 Task: Assign Issue Issue0000000438 to Sprint Sprint0000000263 in Scrum Project Project0000000088 in Jira. Assign Issue Issue0000000439 to Sprint Sprint0000000263 in Scrum Project Project0000000088 in Jira. Assign Issue Issue0000000440 to Sprint Sprint0000000264 in Scrum Project Project0000000088 in Jira. Start a Sprint called Sprint0000000259 in Scrum Project Project0000000087 in Jira. Start a Sprint called Sprint0000000260 in Scrum Project Project0000000087 in Jira
Action: Mouse moved to (1289, 530)
Screenshot: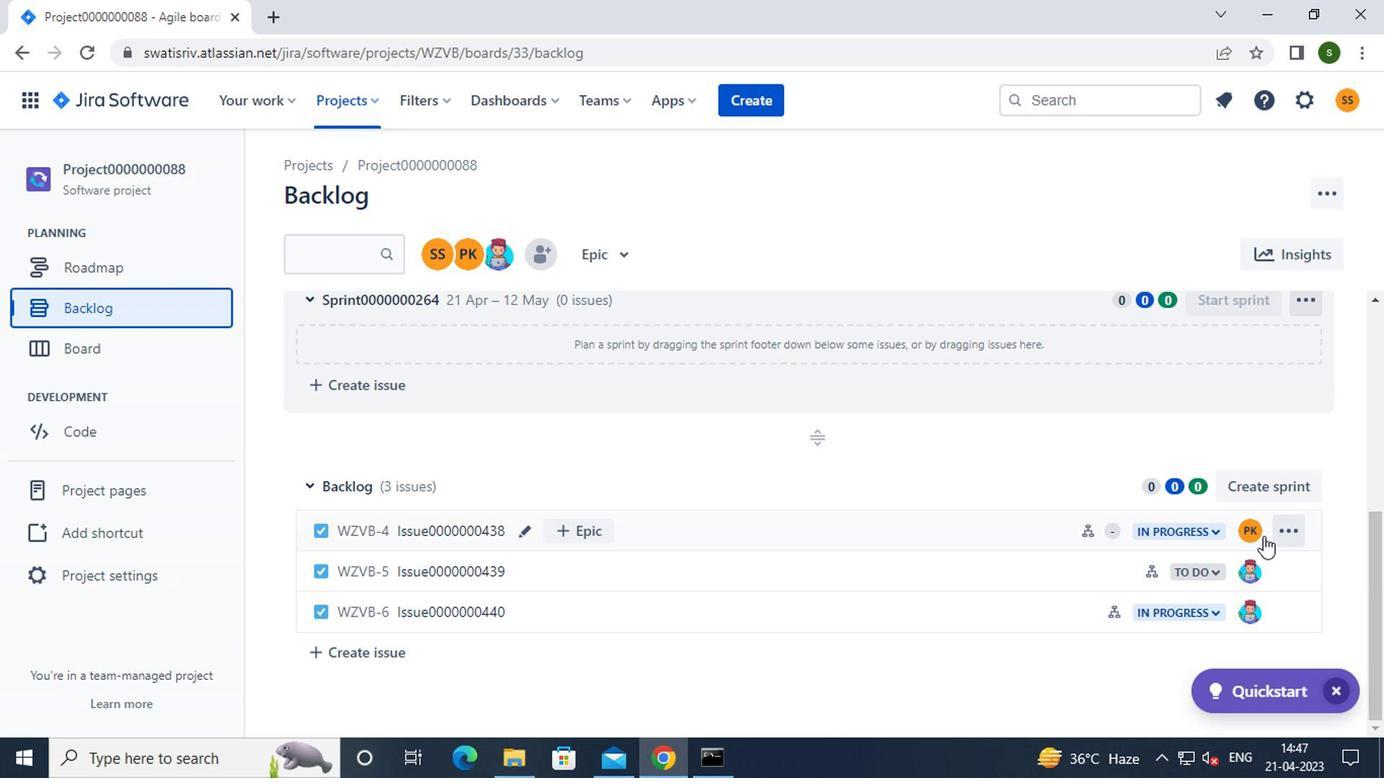 
Action: Mouse pressed left at (1289, 530)
Screenshot: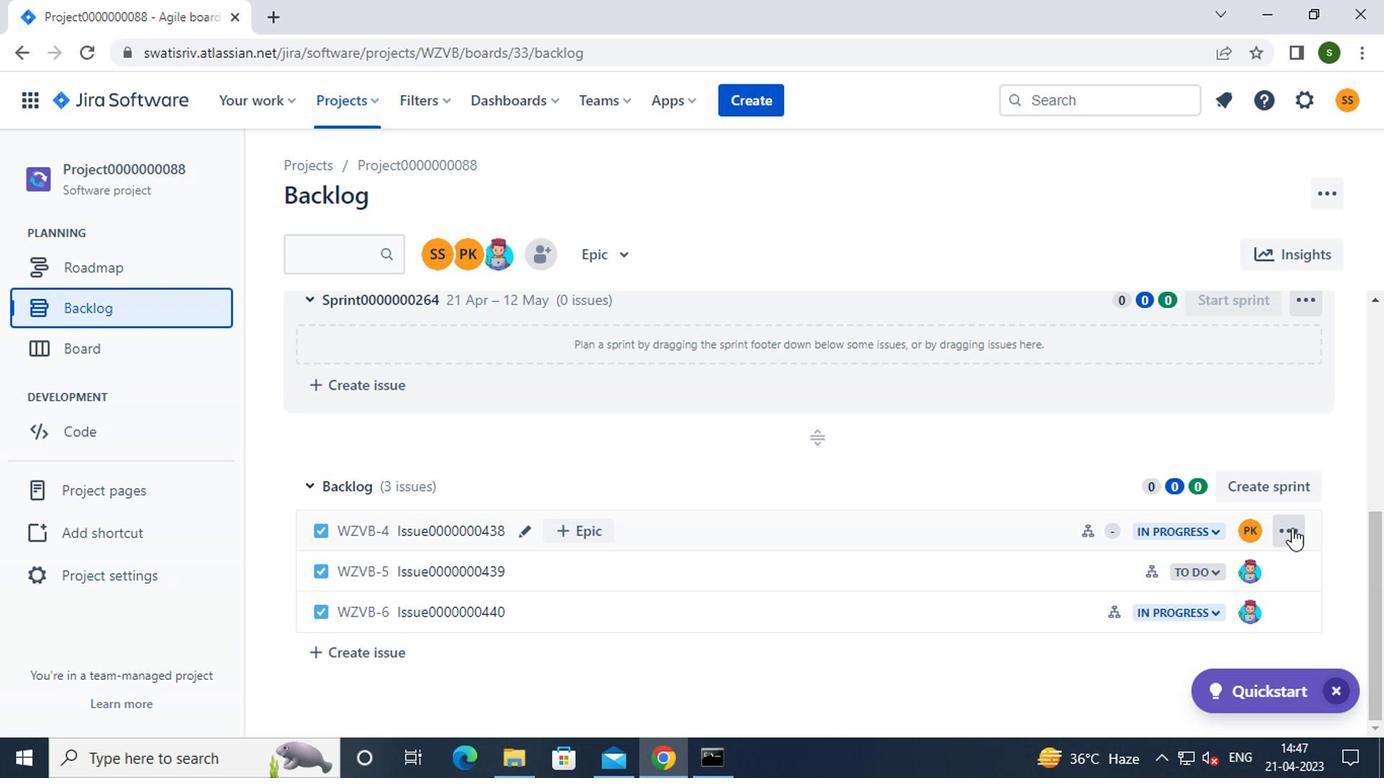 
Action: Mouse moved to (1249, 429)
Screenshot: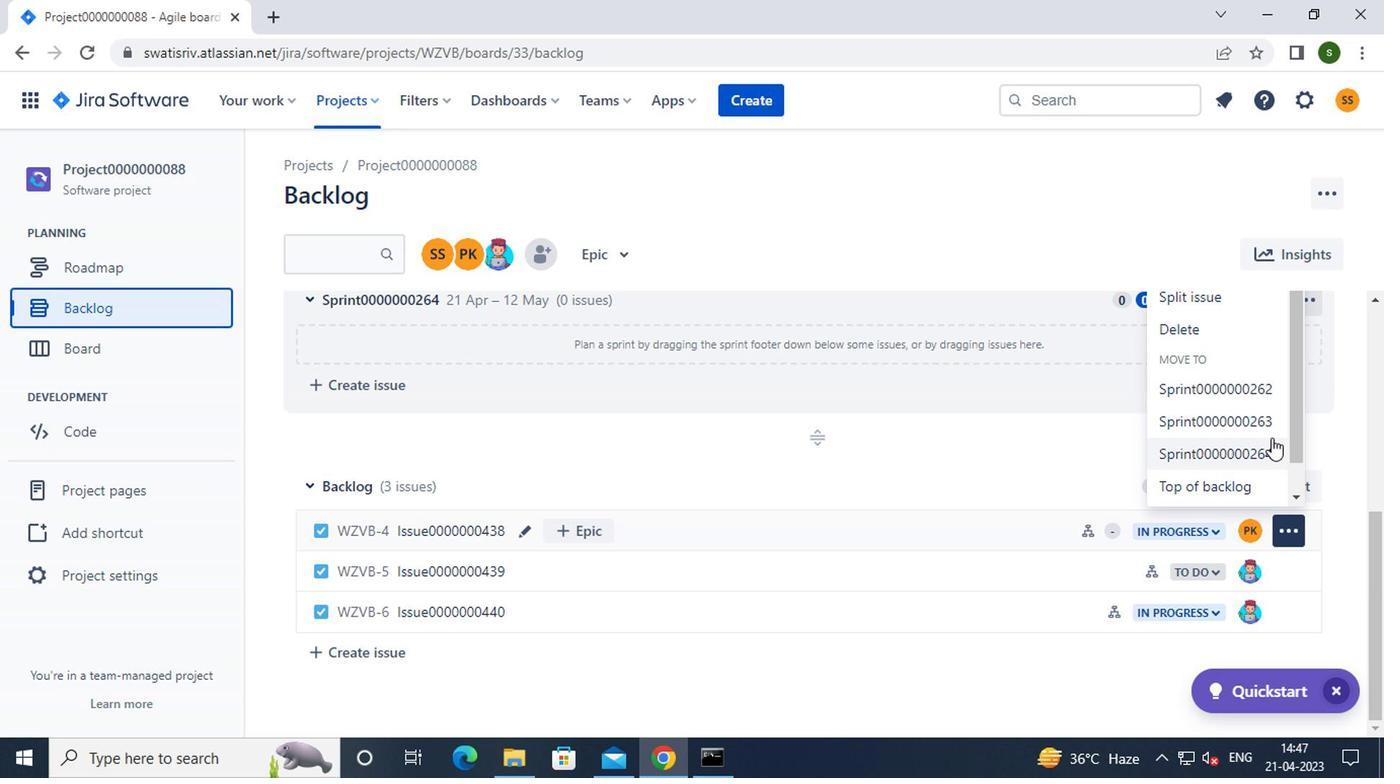 
Action: Mouse pressed left at (1249, 429)
Screenshot: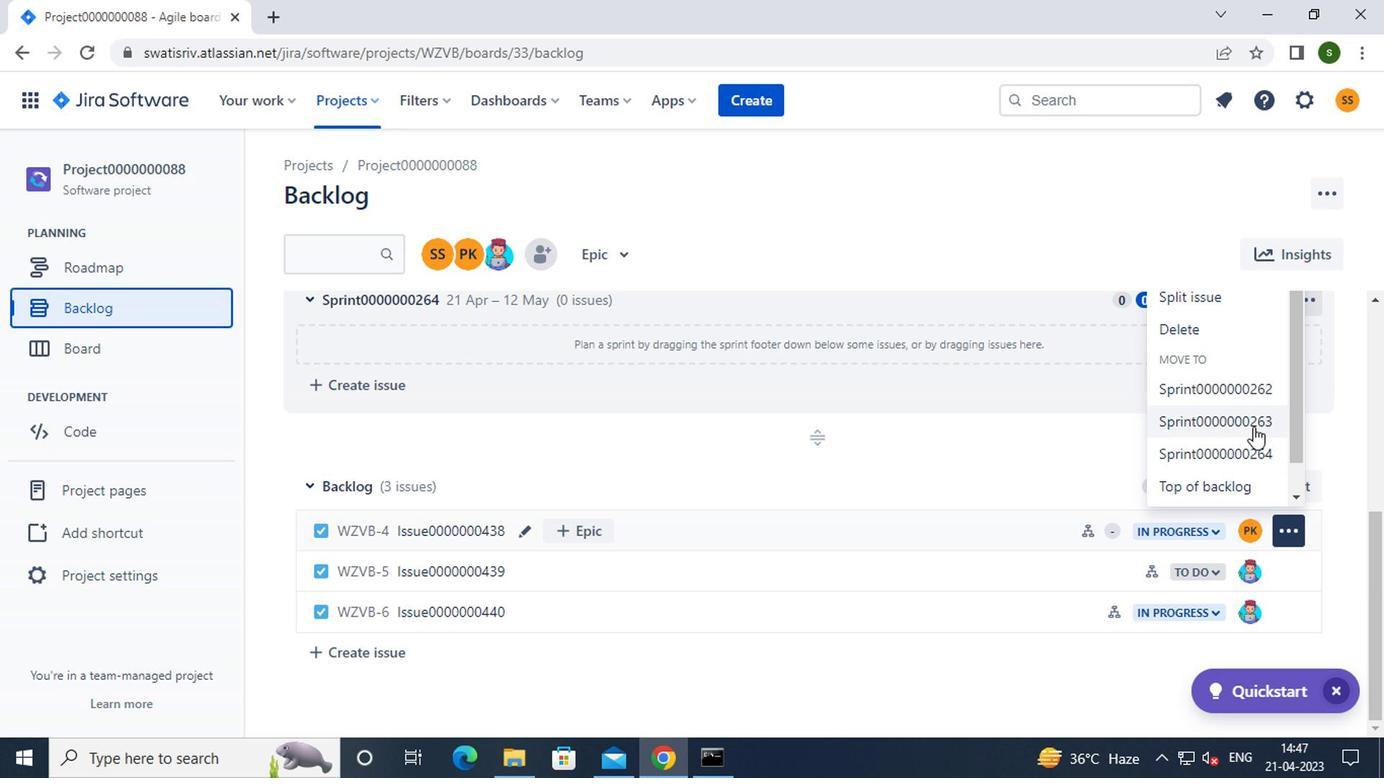 
Action: Mouse moved to (1277, 572)
Screenshot: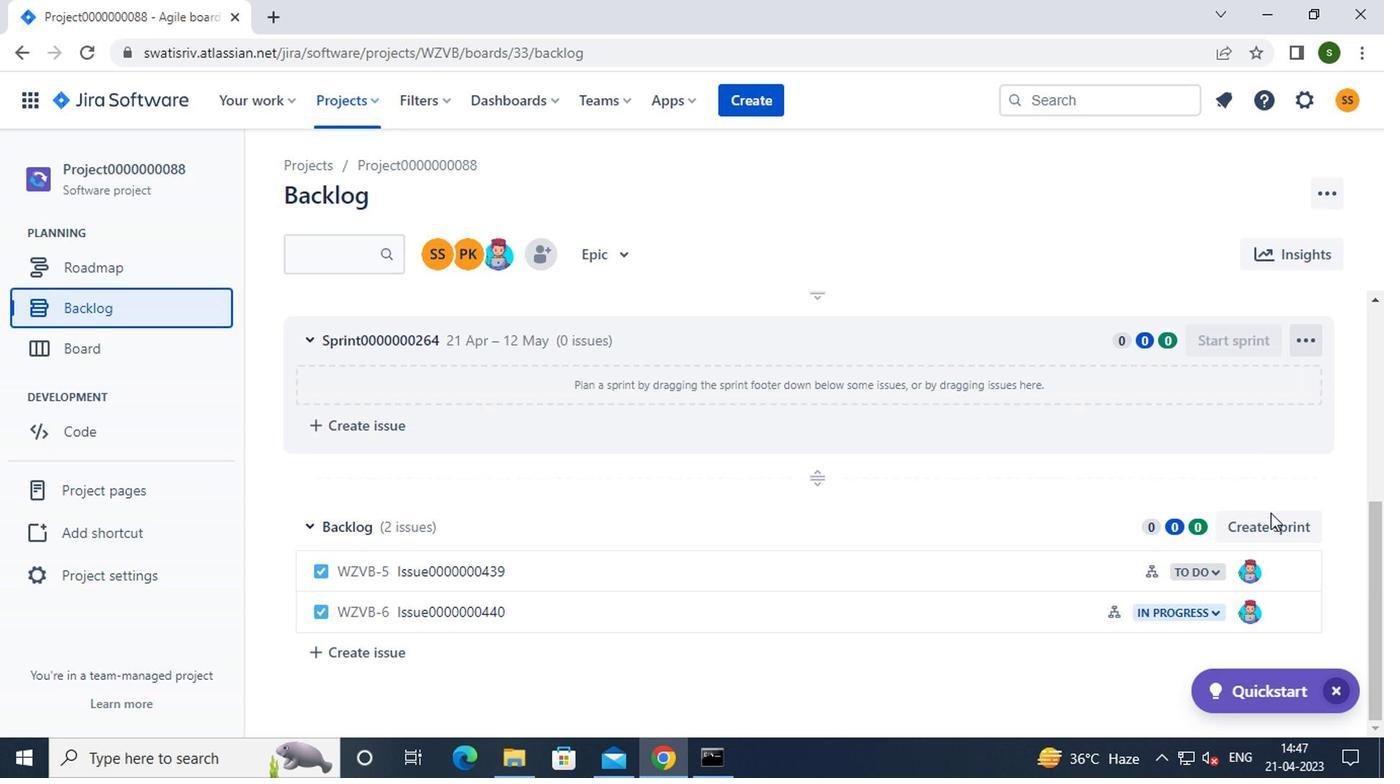 
Action: Mouse pressed left at (1277, 572)
Screenshot: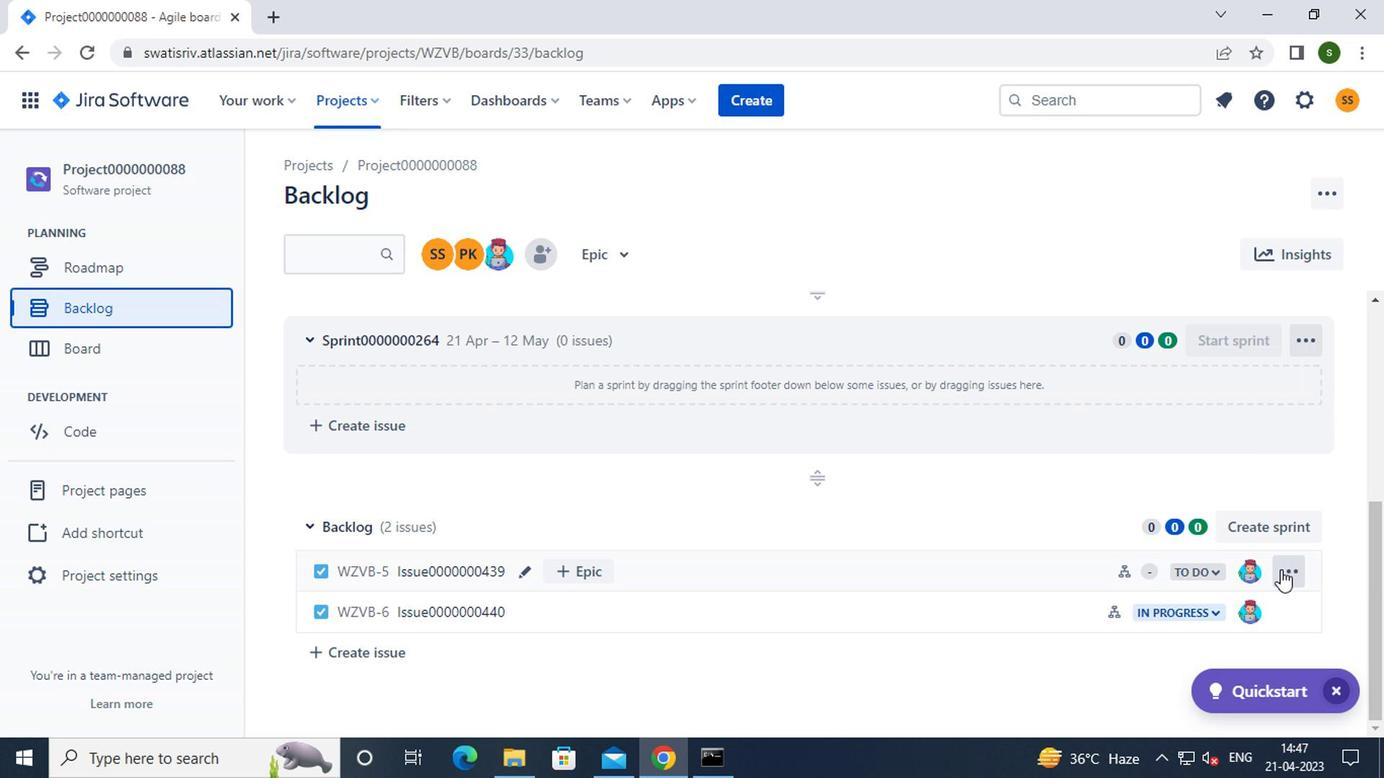 
Action: Mouse moved to (1249, 461)
Screenshot: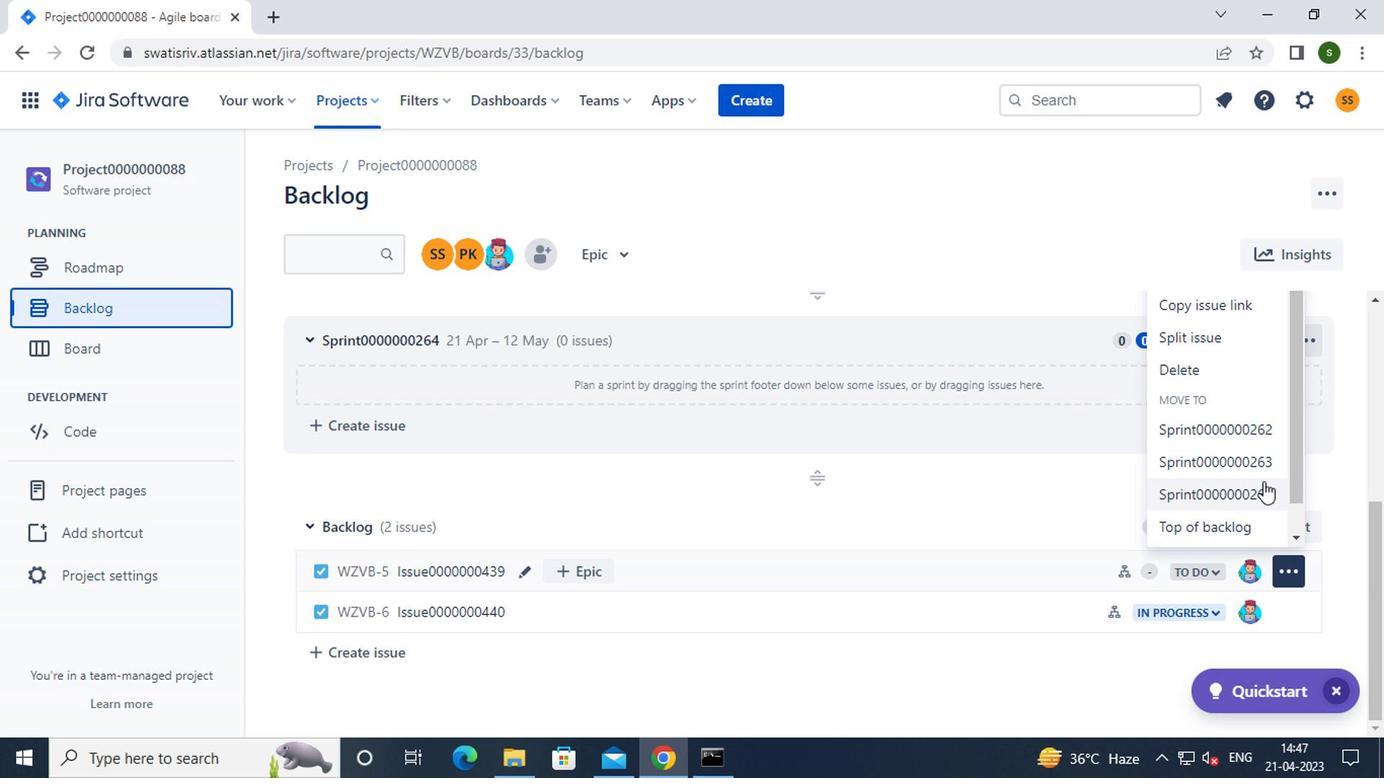 
Action: Mouse pressed left at (1249, 461)
Screenshot: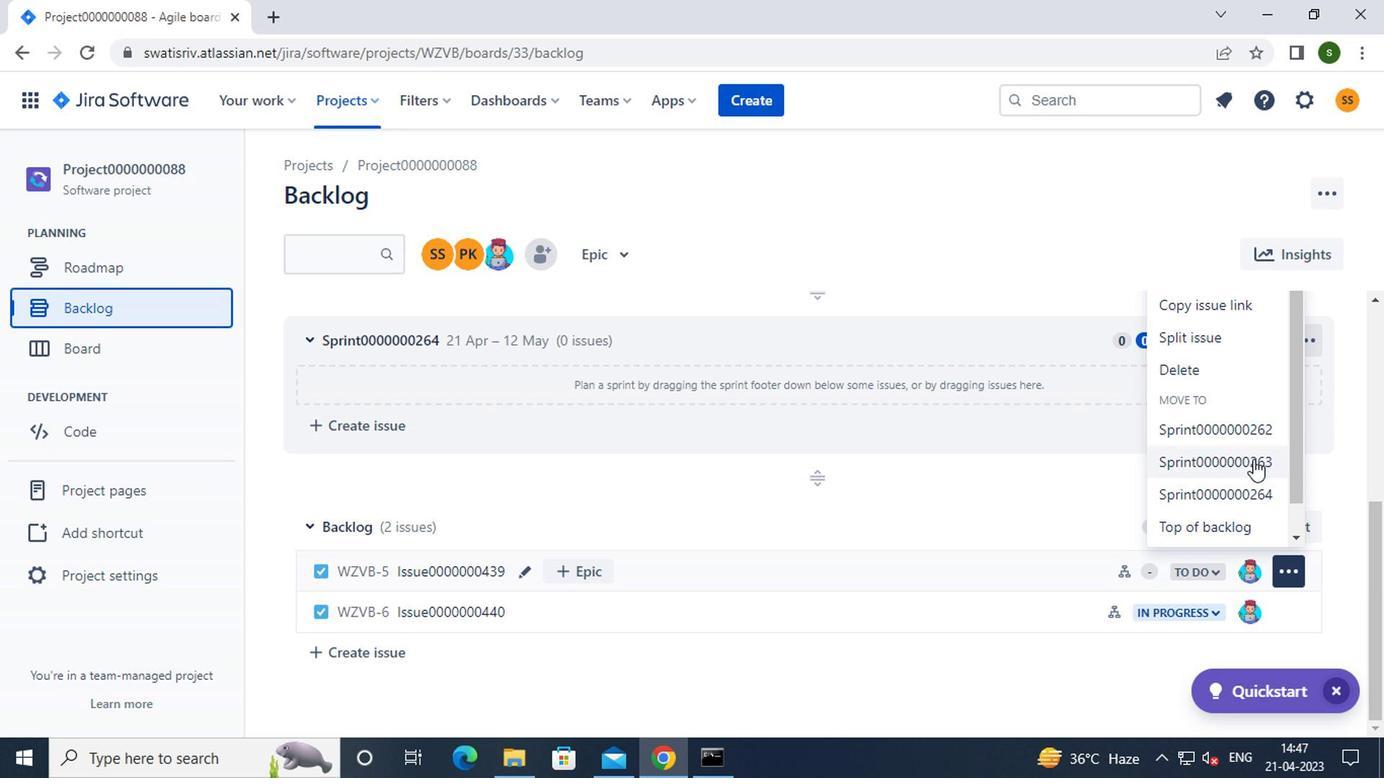 
Action: Mouse moved to (1277, 612)
Screenshot: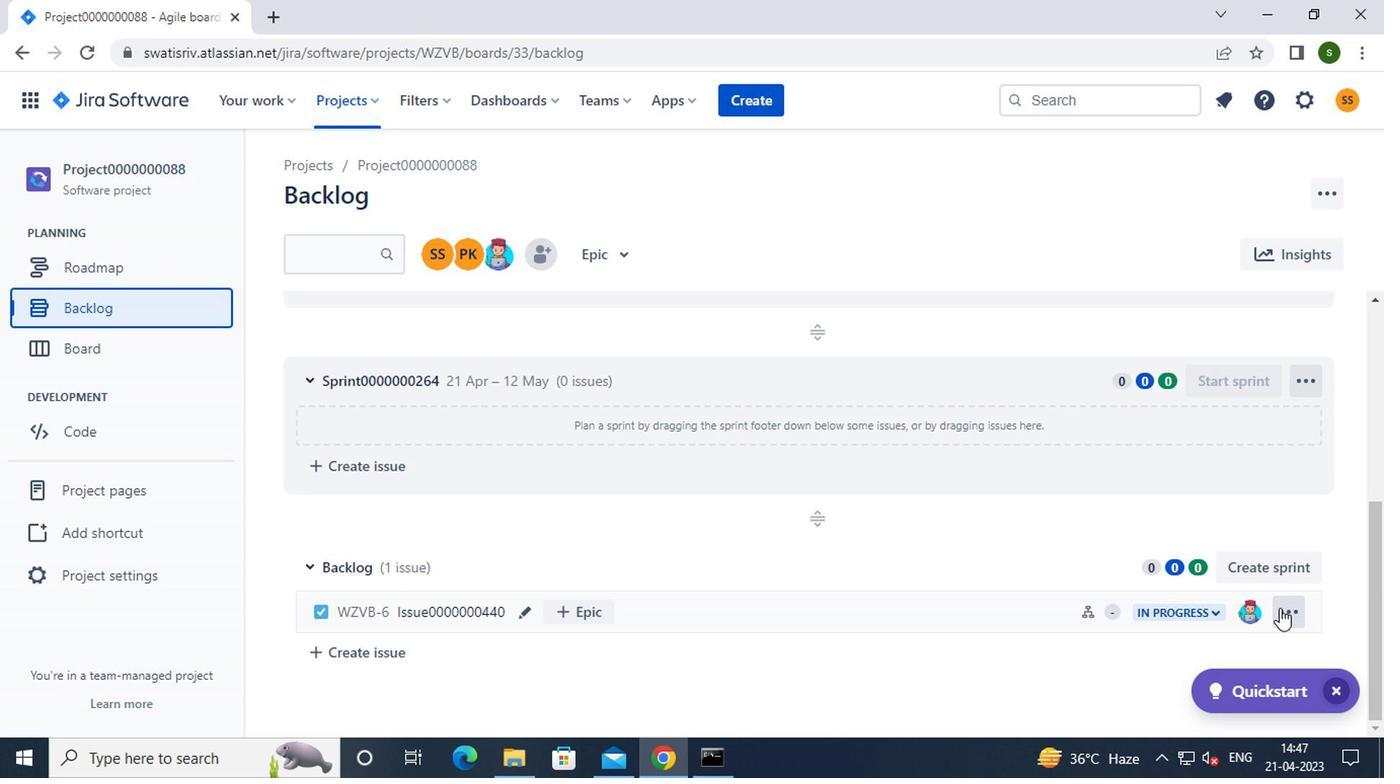 
Action: Mouse pressed left at (1277, 612)
Screenshot: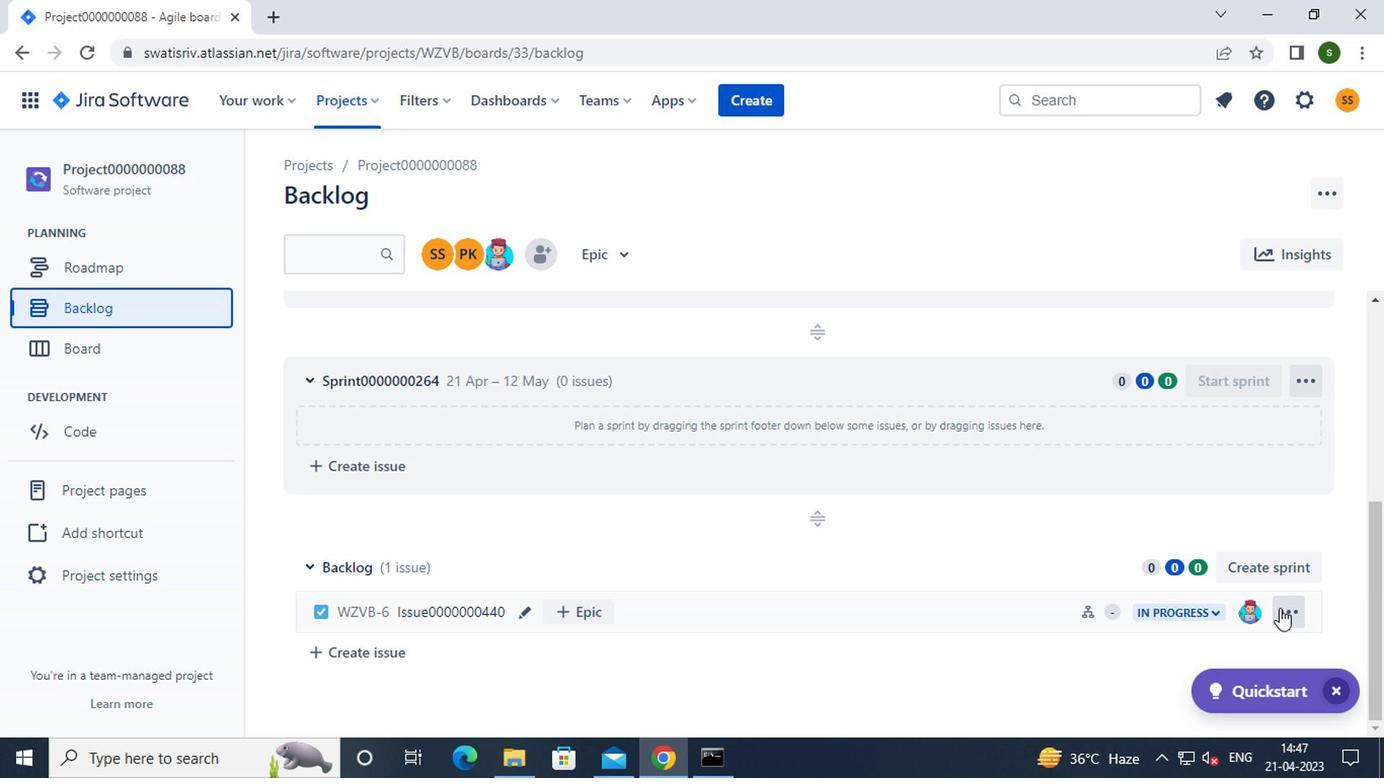 
Action: Mouse moved to (1251, 535)
Screenshot: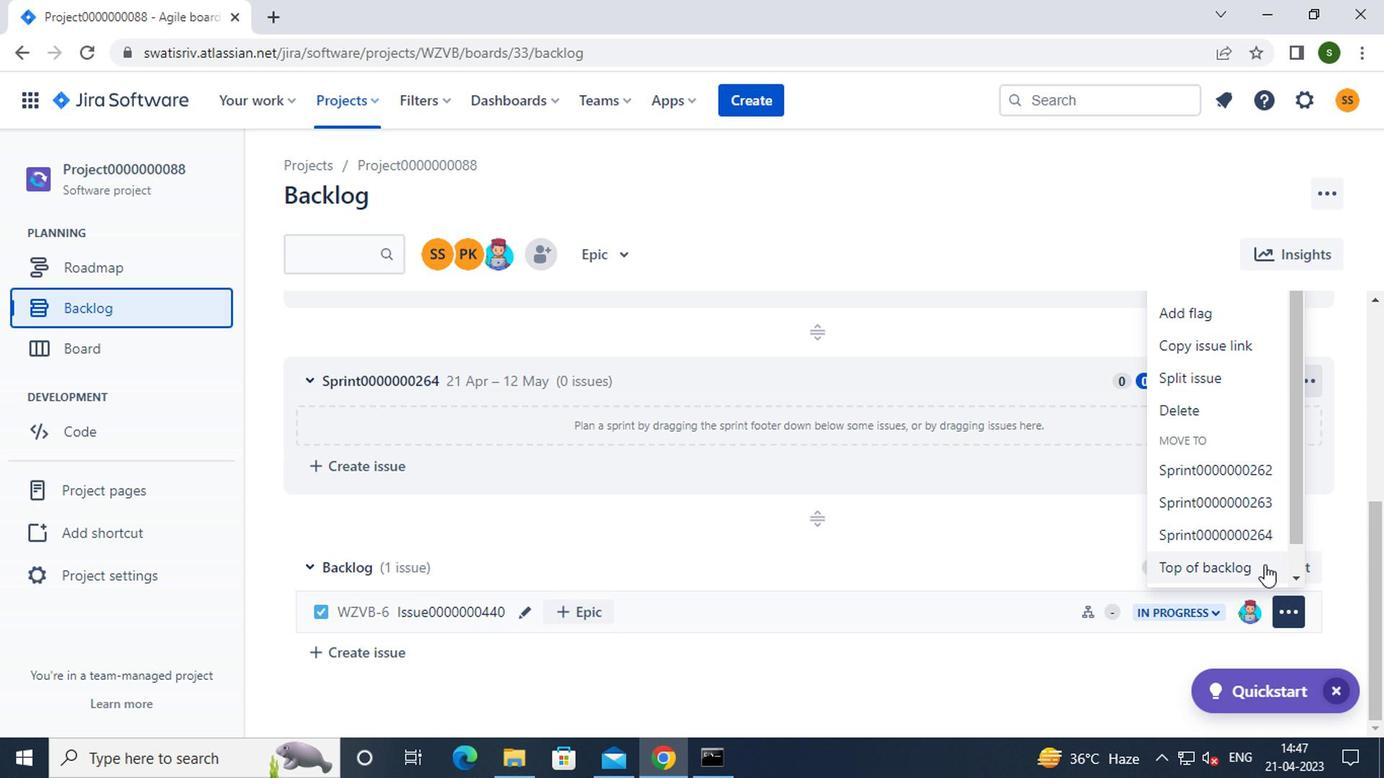 
Action: Mouse pressed left at (1251, 535)
Screenshot: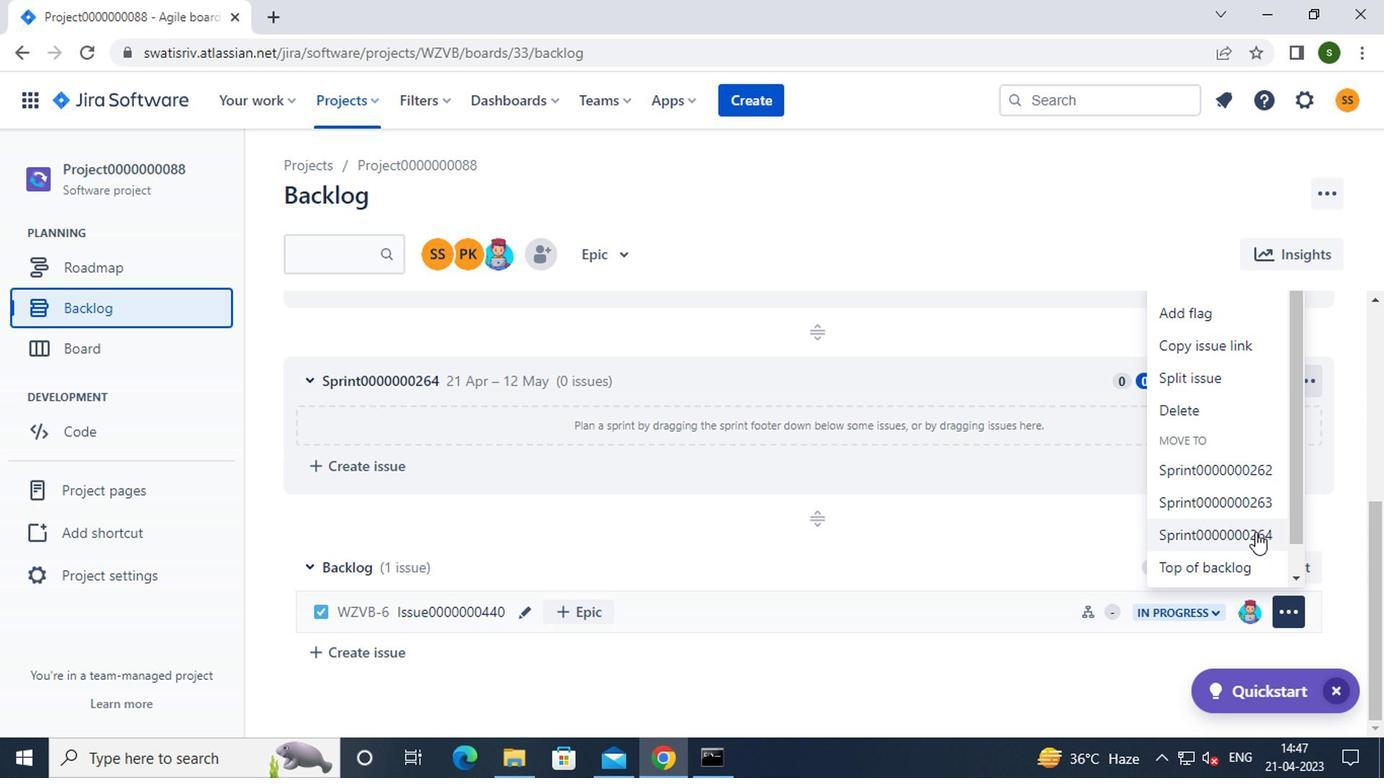 
Action: Mouse moved to (336, 107)
Screenshot: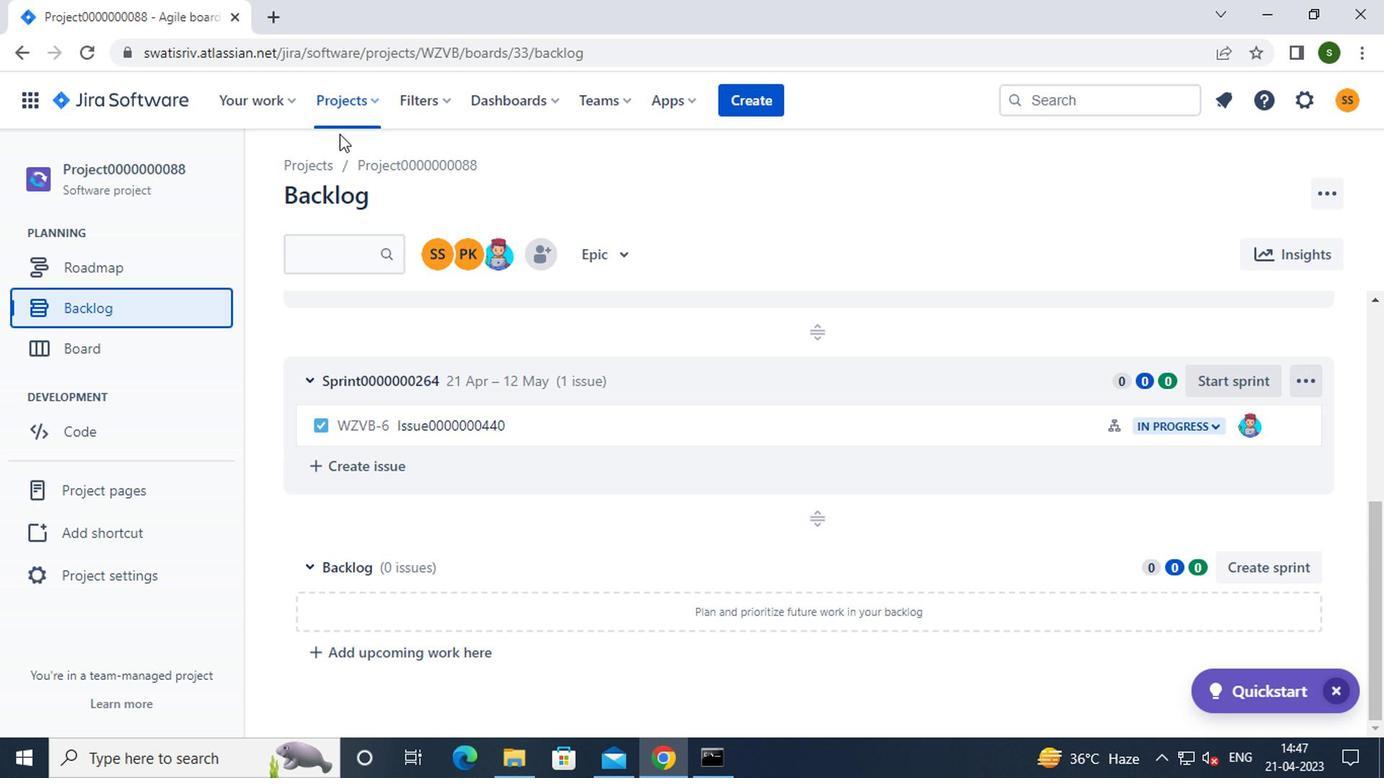 
Action: Mouse pressed left at (336, 107)
Screenshot: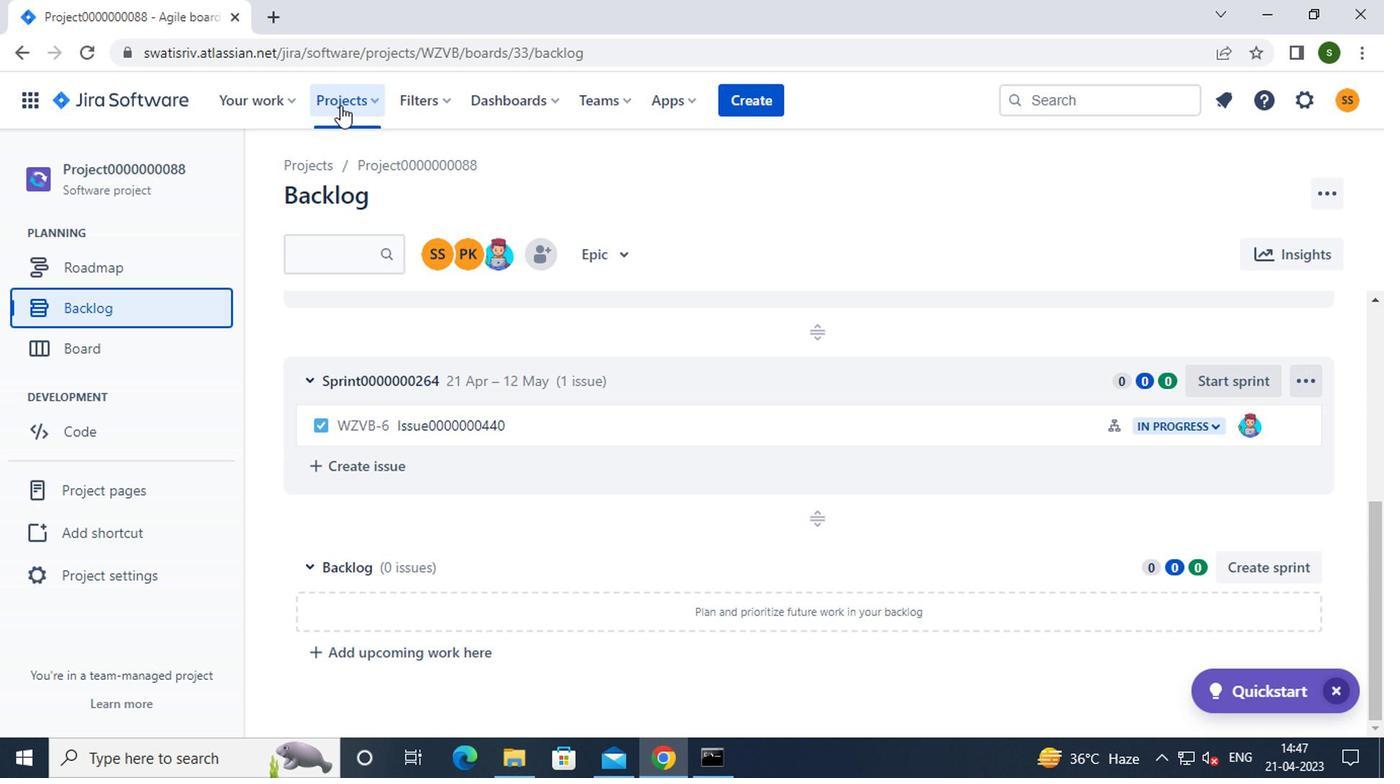 
Action: Mouse moved to (447, 245)
Screenshot: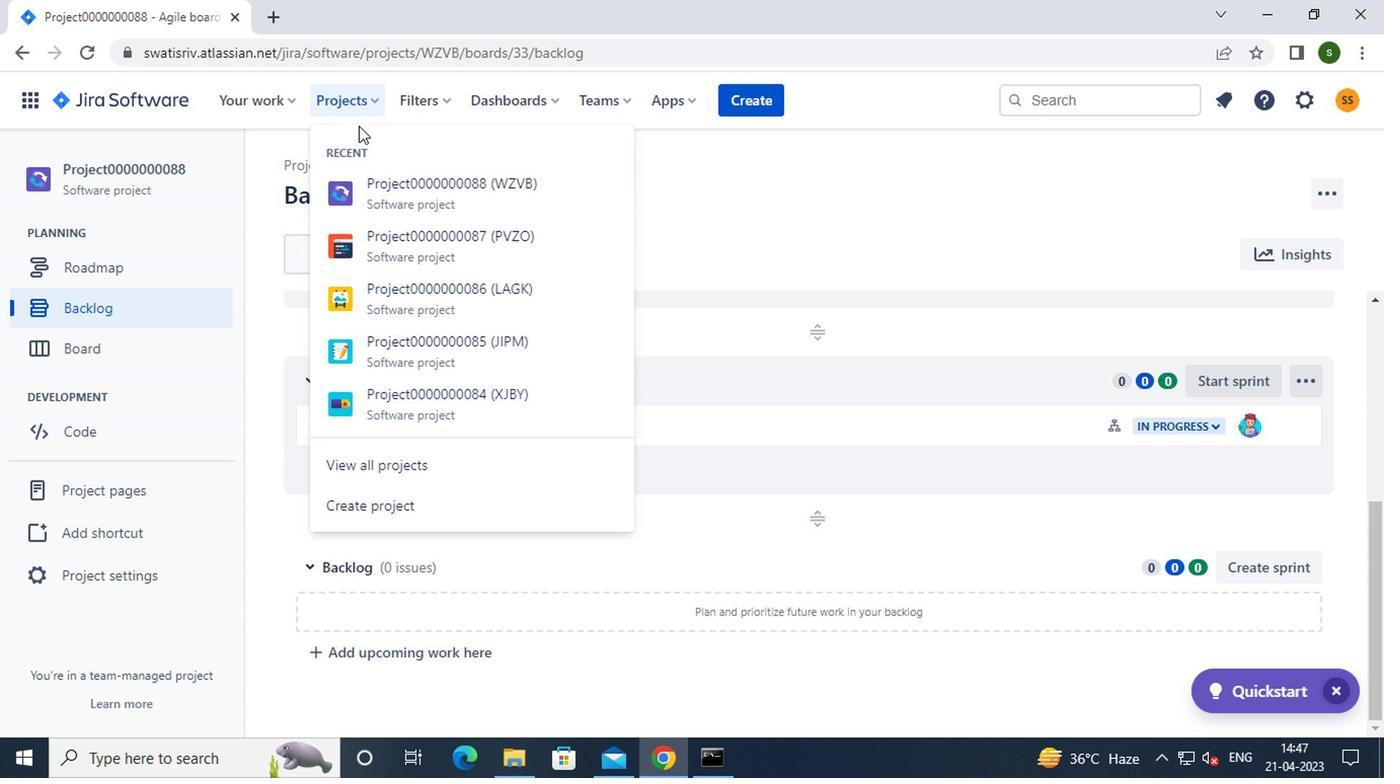 
Action: Mouse pressed left at (447, 245)
Screenshot: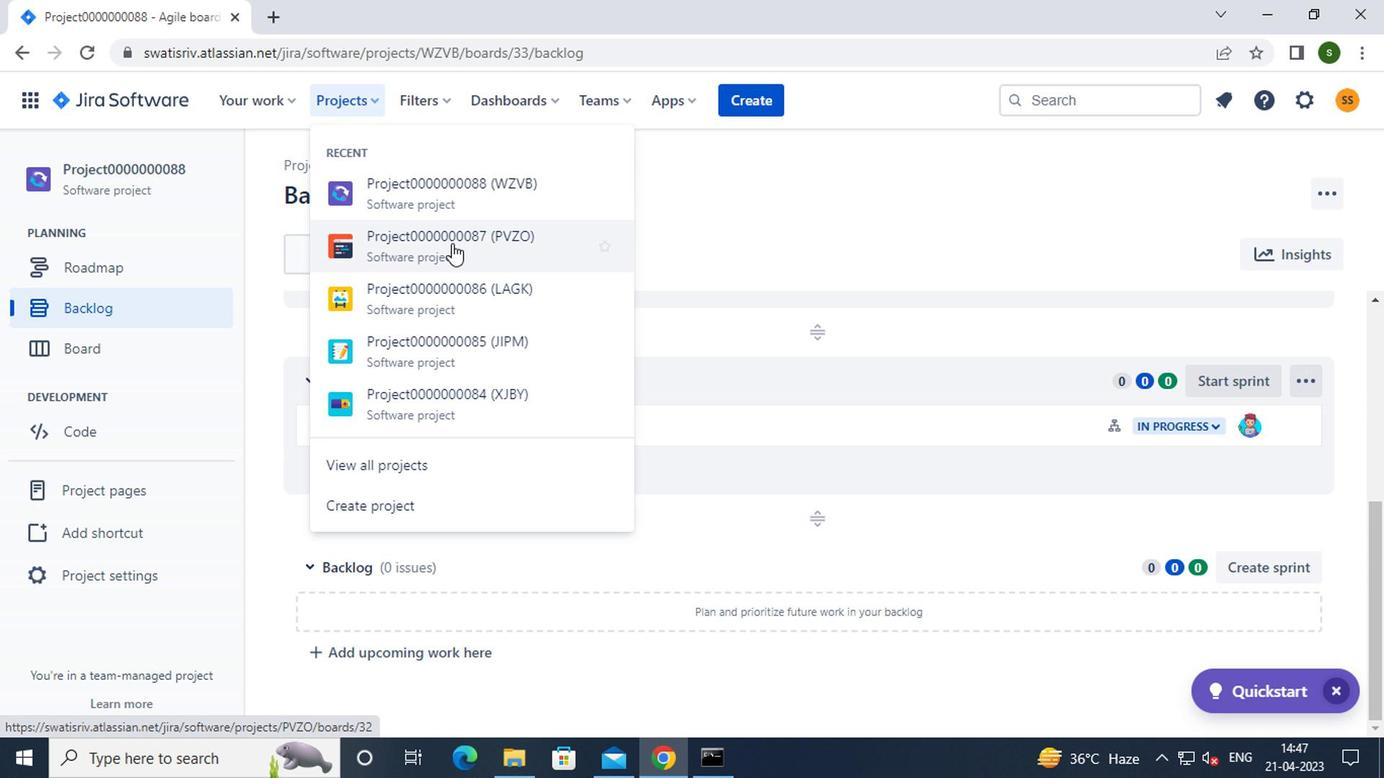 
Action: Mouse moved to (167, 310)
Screenshot: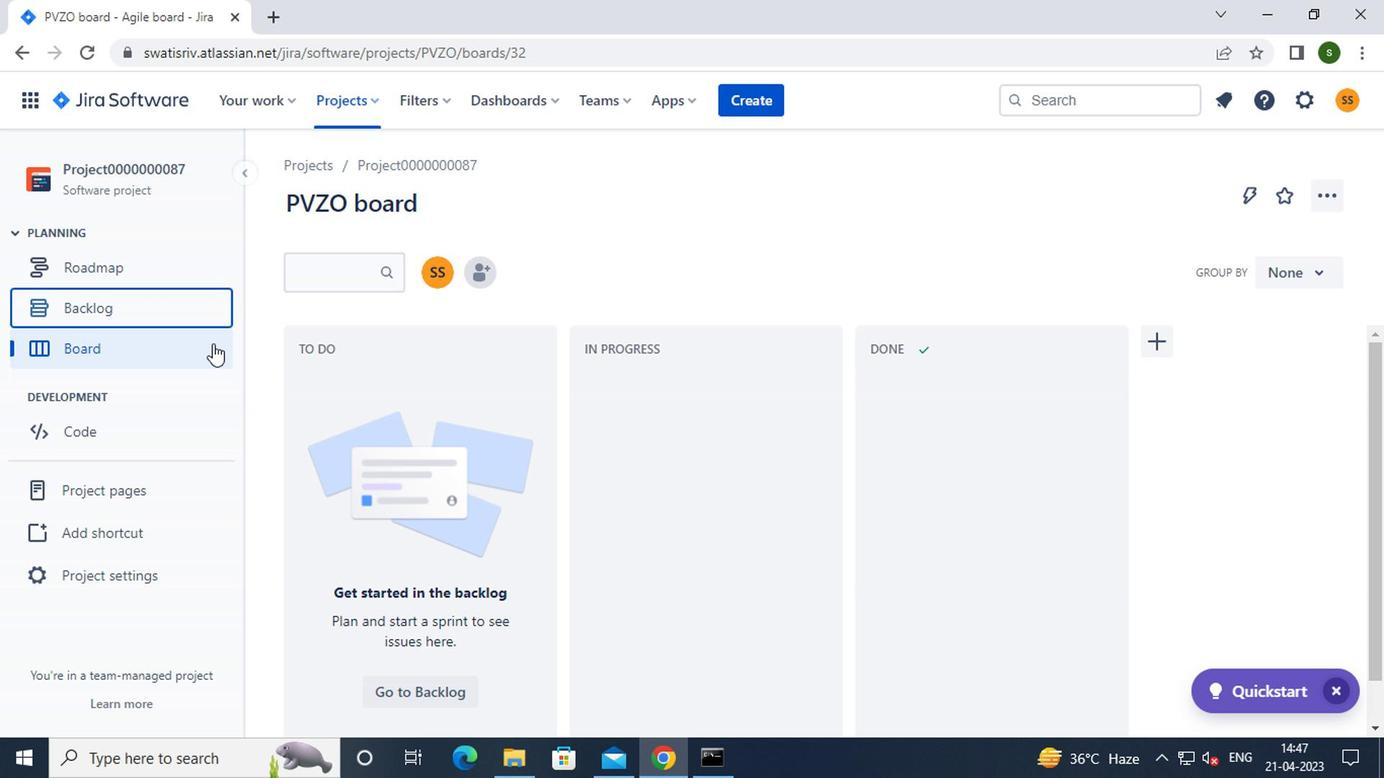 
Action: Mouse pressed left at (167, 310)
Screenshot: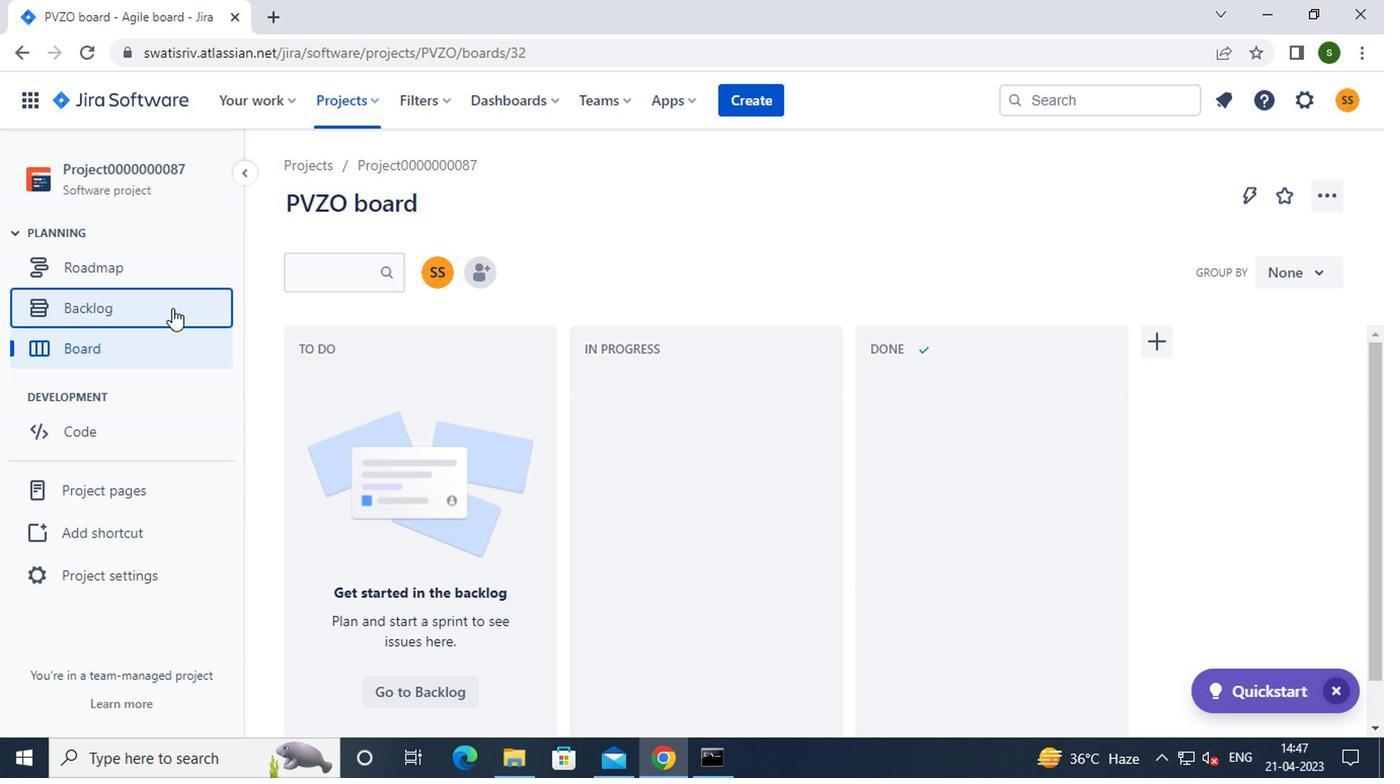 
Action: Mouse moved to (1217, 319)
Screenshot: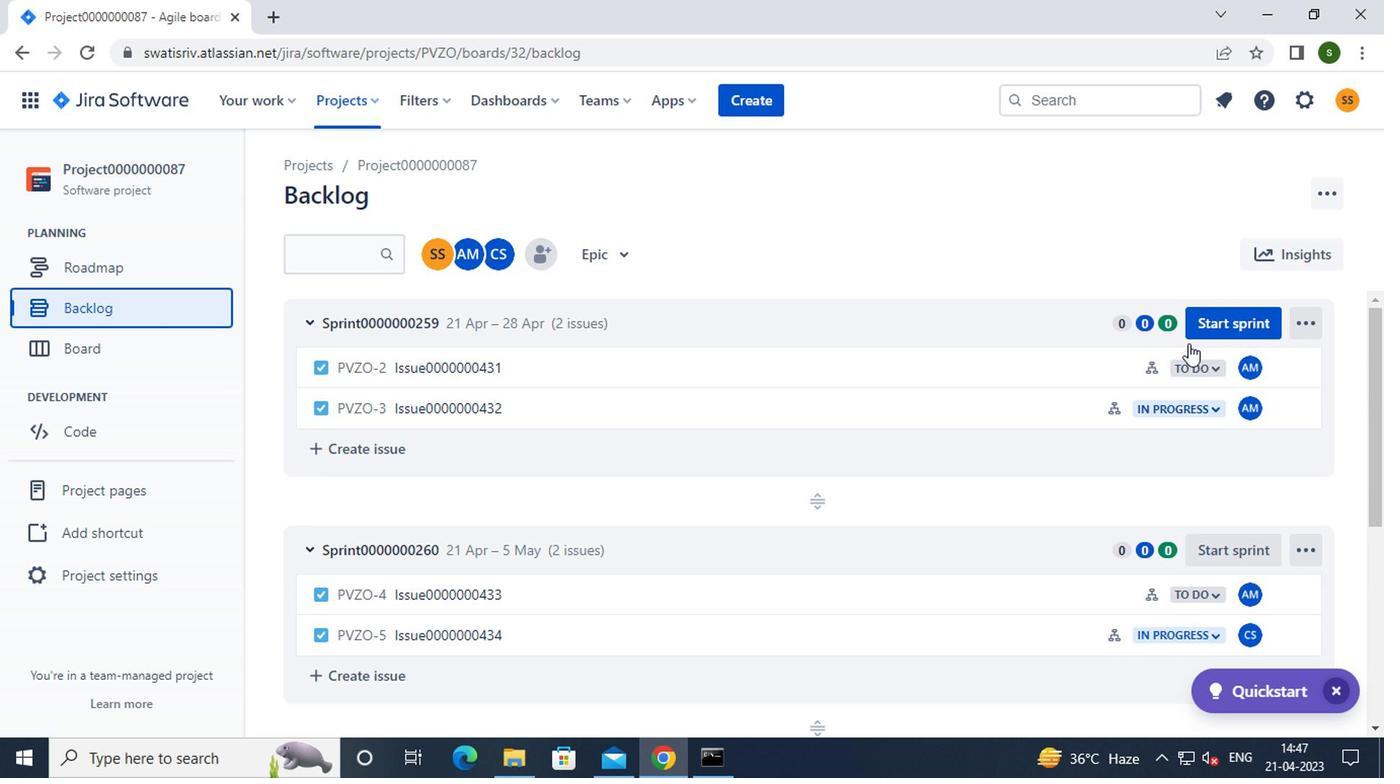 
Action: Mouse pressed left at (1217, 319)
Screenshot: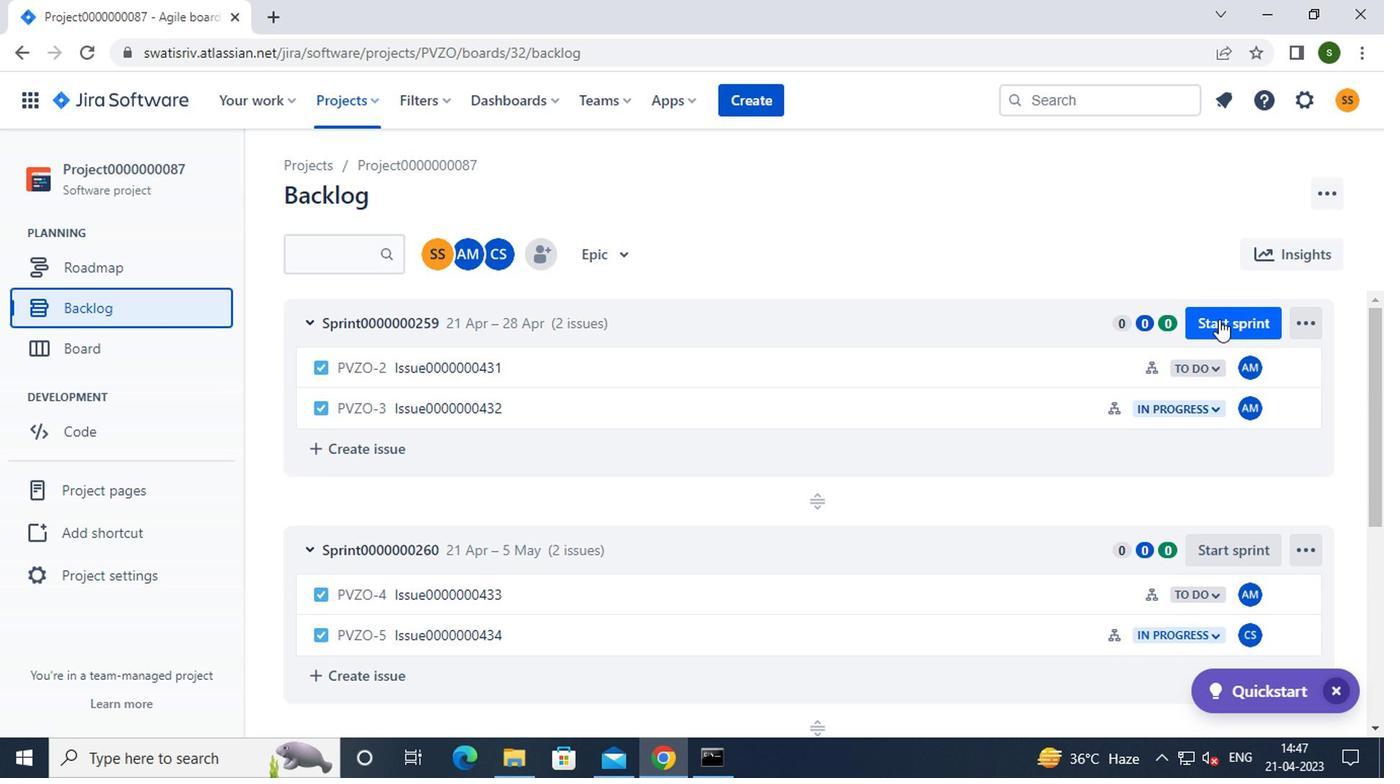 
Action: Mouse moved to (646, 514)
Screenshot: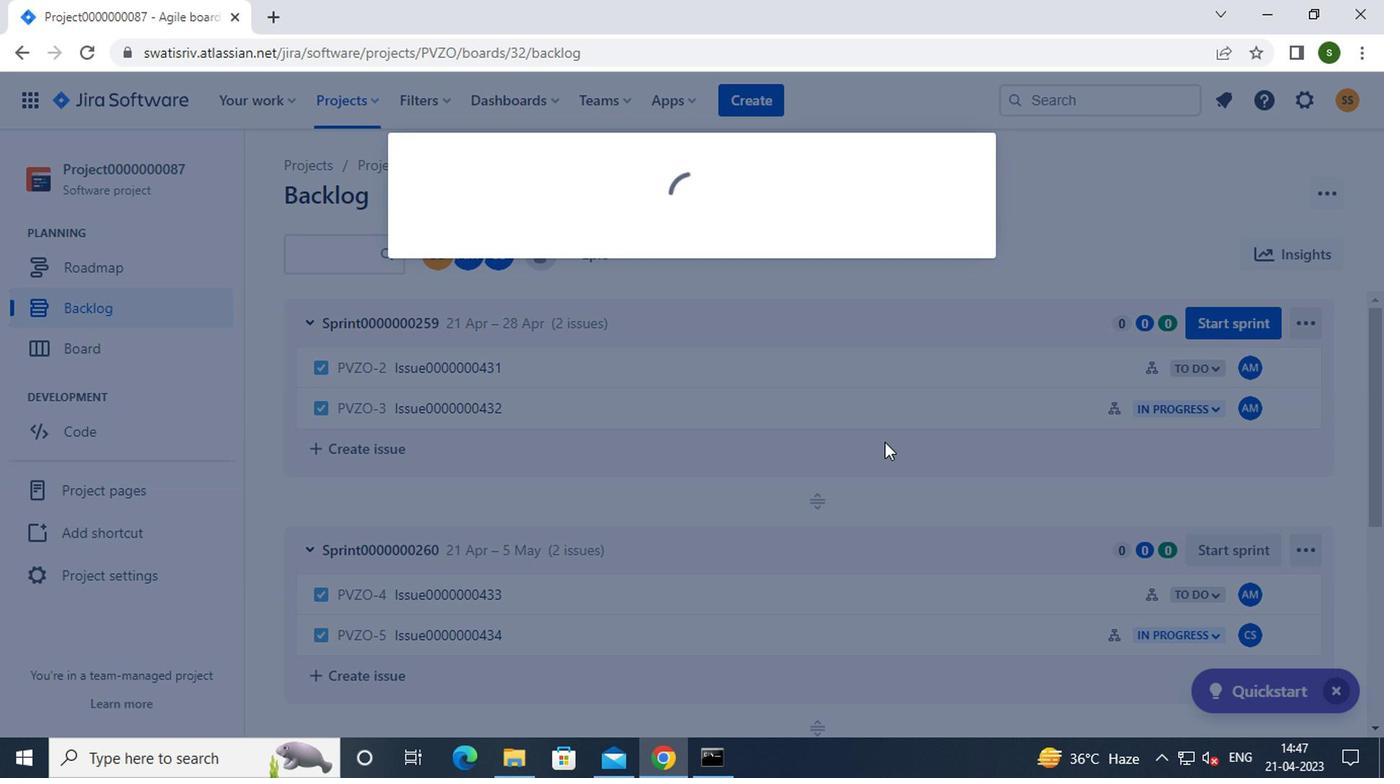 
Action: Mouse scrolled (646, 513) with delta (0, 0)
Screenshot: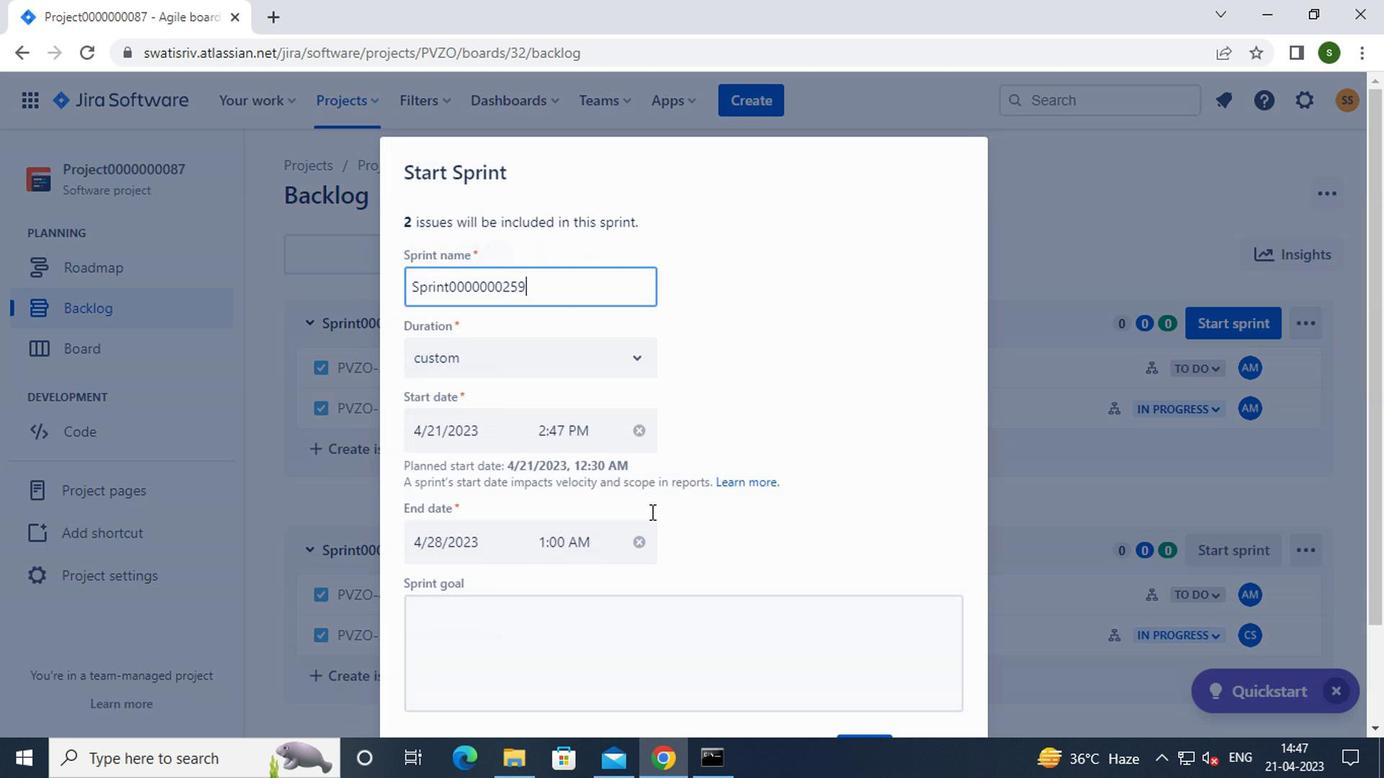 
Action: Mouse scrolled (646, 513) with delta (0, 0)
Screenshot: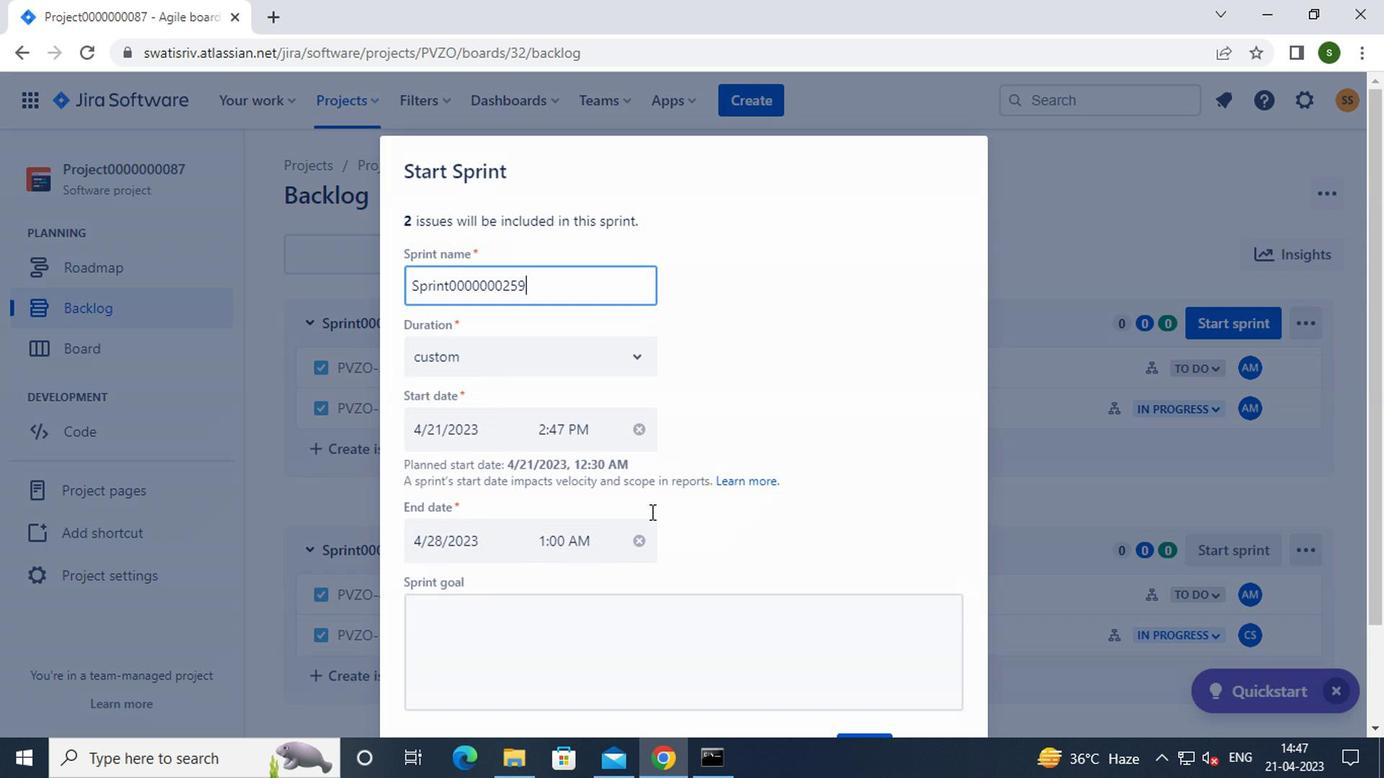 
Action: Mouse scrolled (646, 513) with delta (0, 0)
Screenshot: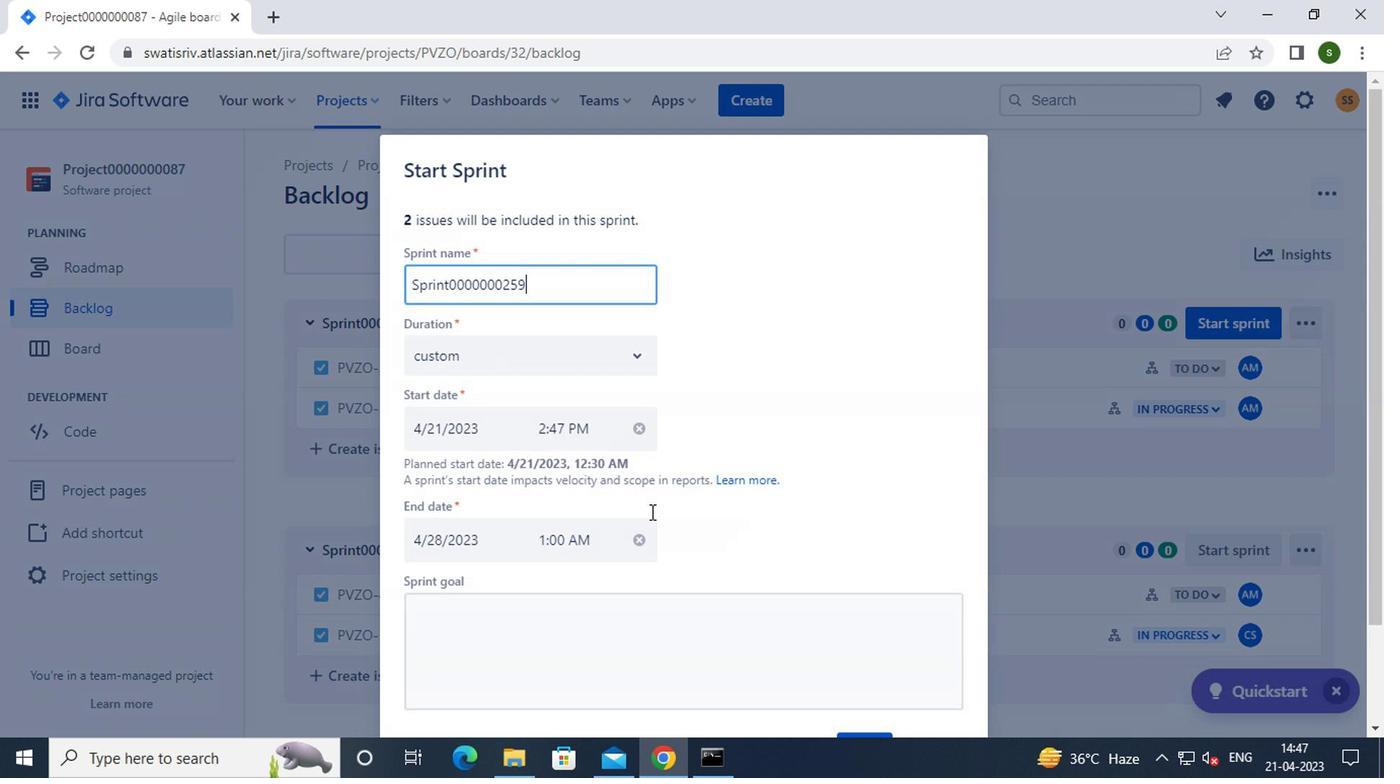 
Action: Mouse moved to (858, 629)
Screenshot: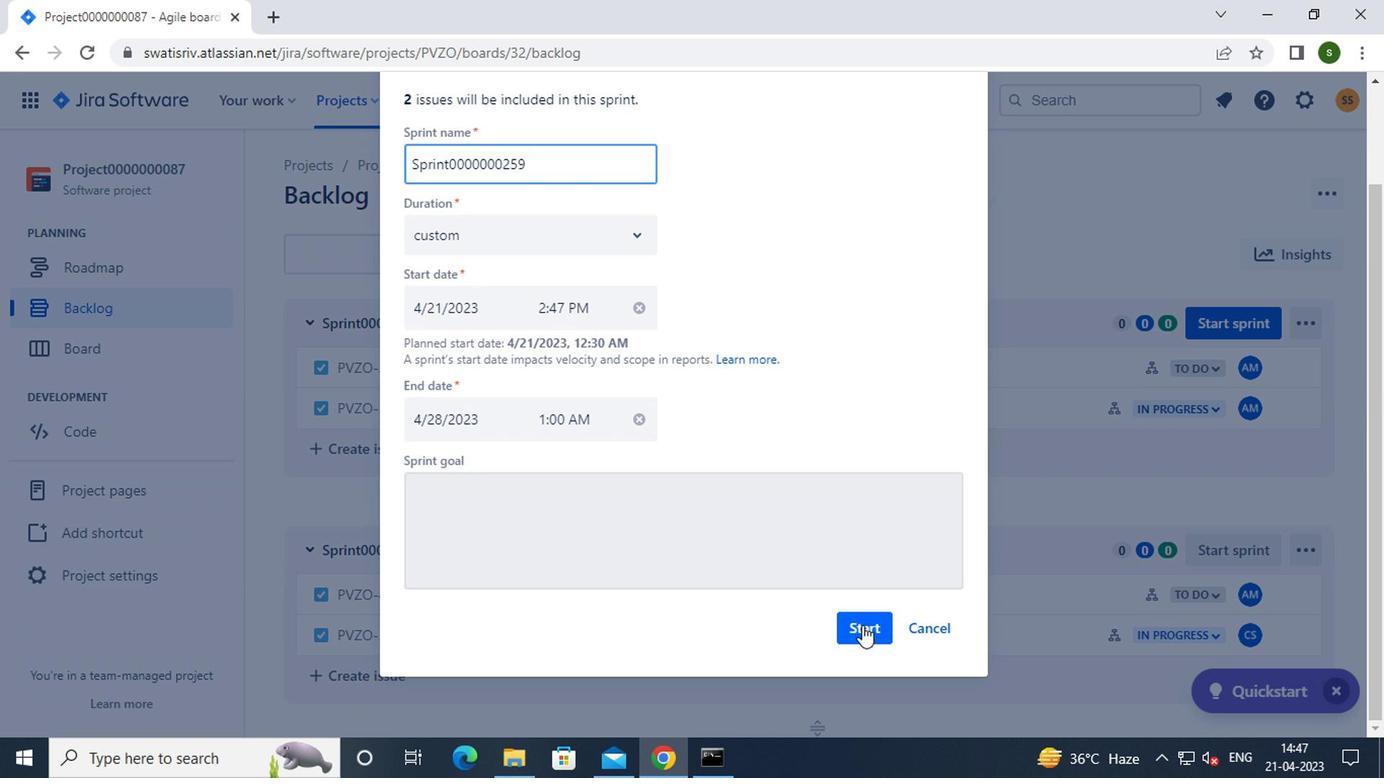
Action: Mouse pressed left at (858, 629)
Screenshot: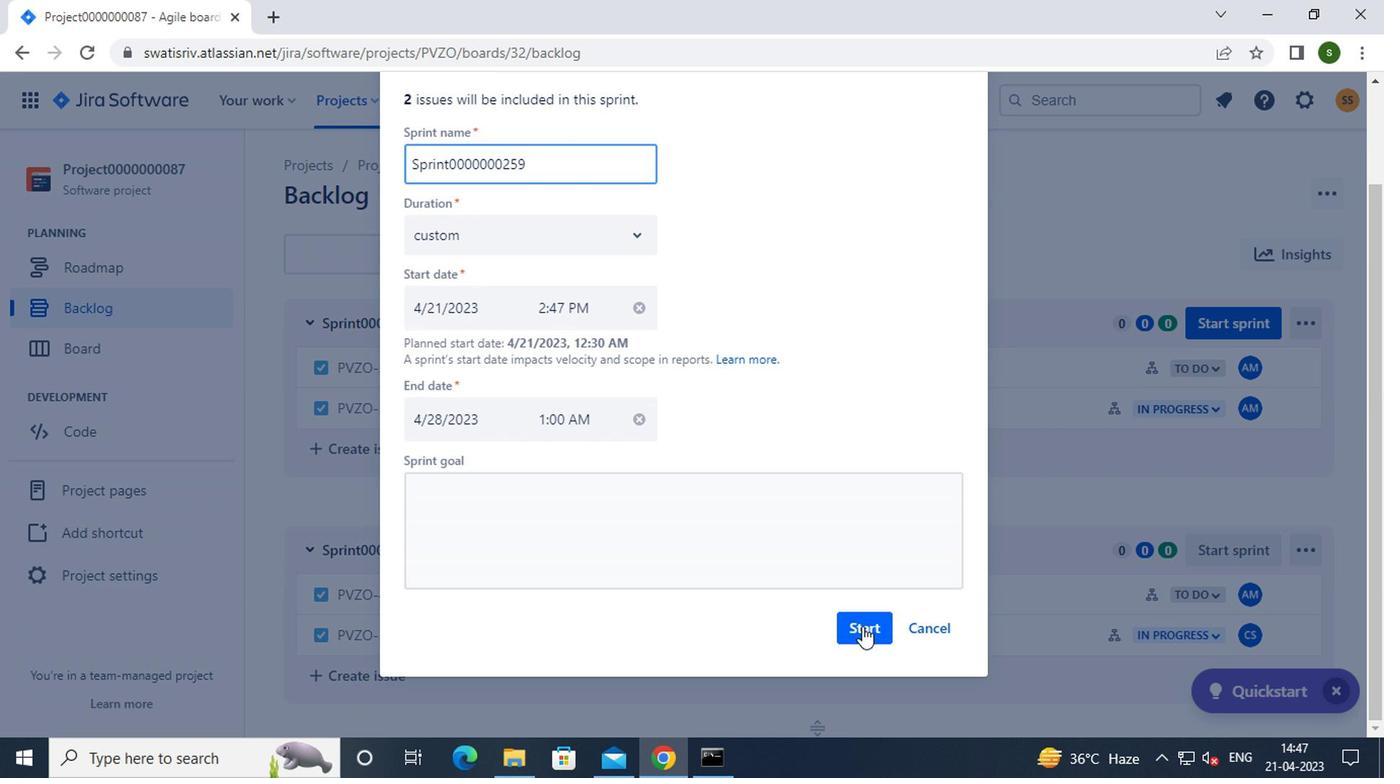 
Action: Mouse moved to (121, 306)
Screenshot: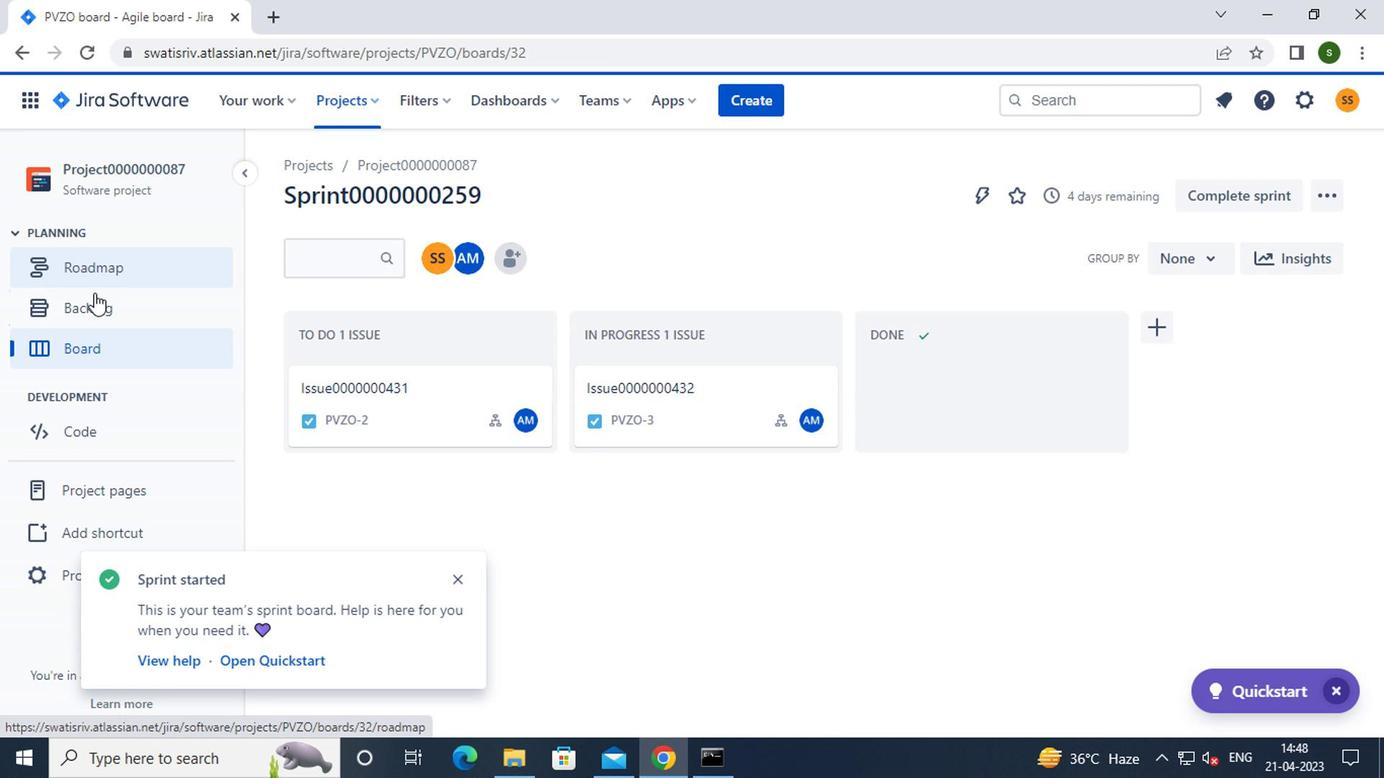
Action: Mouse pressed left at (121, 306)
Screenshot: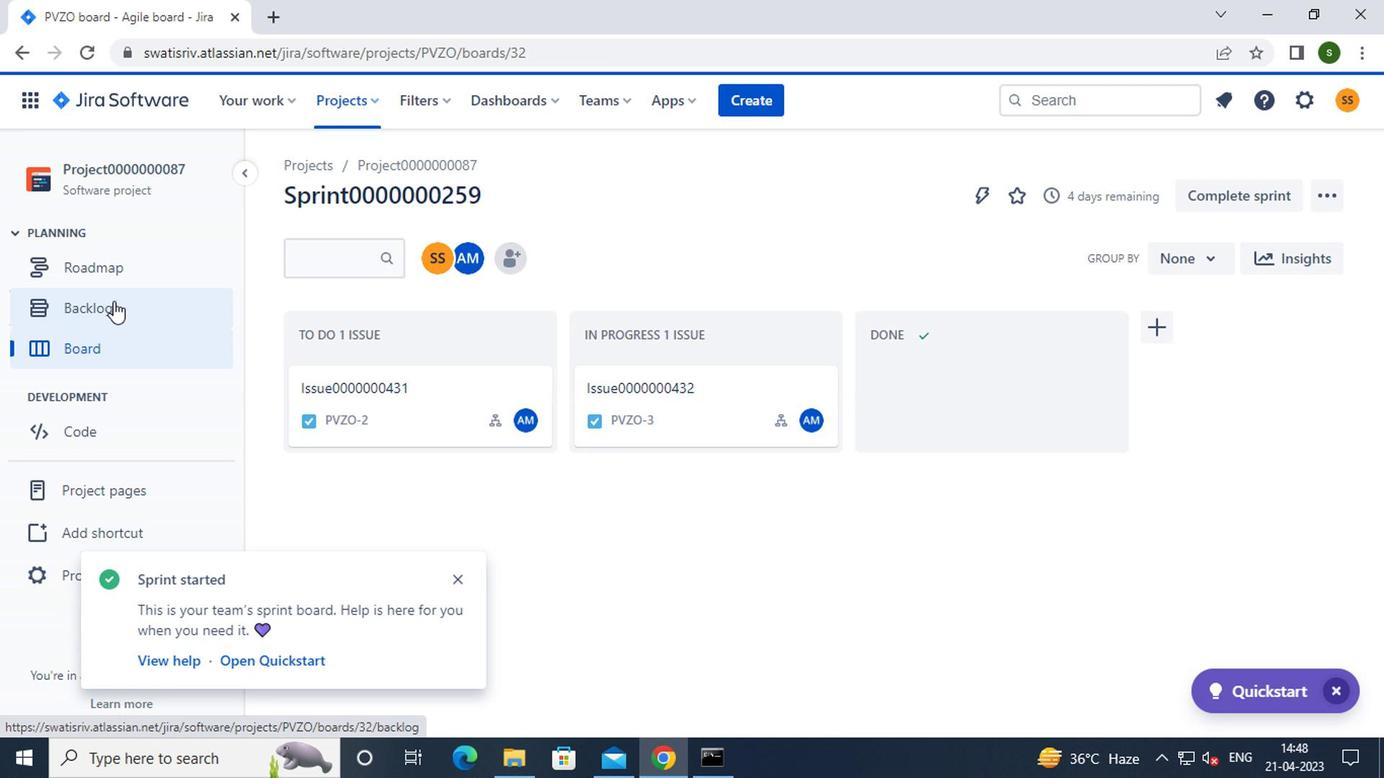 
Action: Mouse moved to (1201, 546)
Screenshot: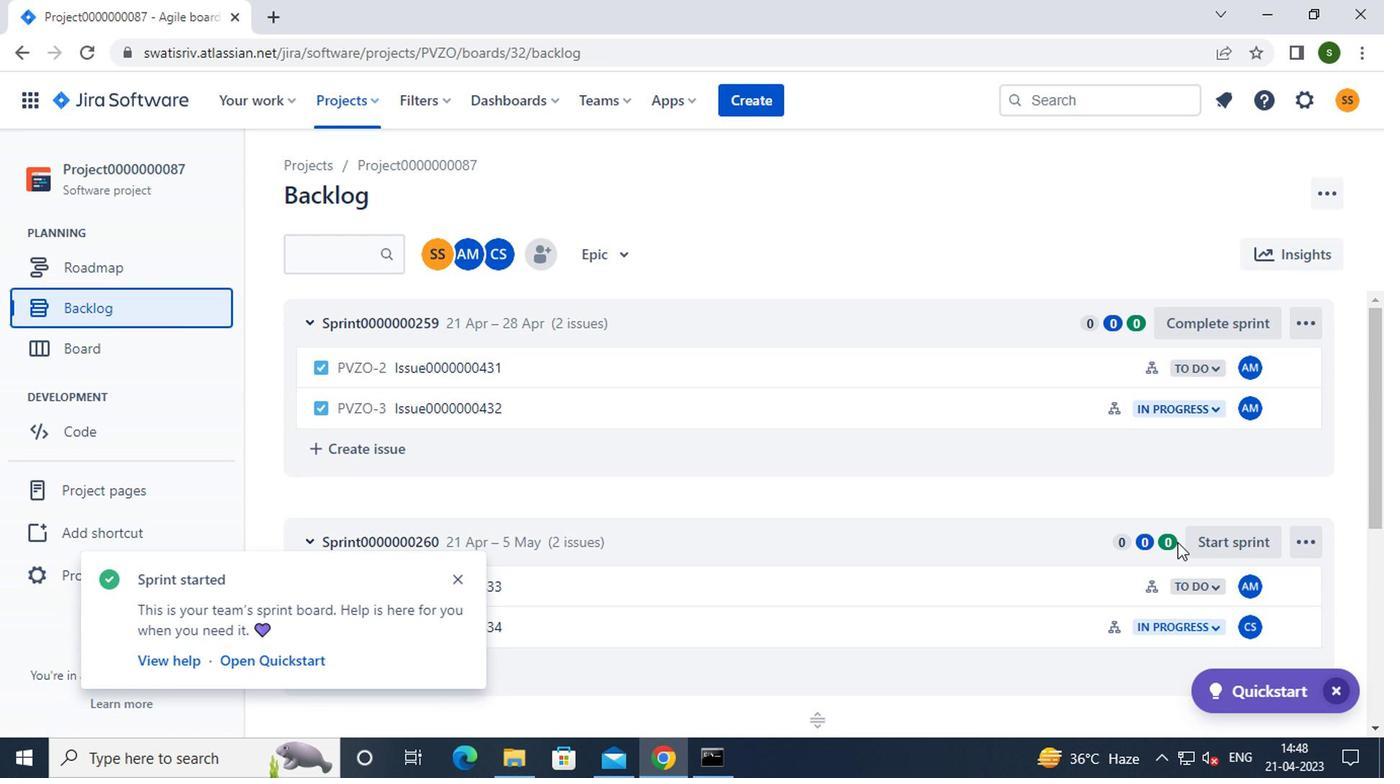 
Action: Mouse pressed left at (1201, 546)
Screenshot: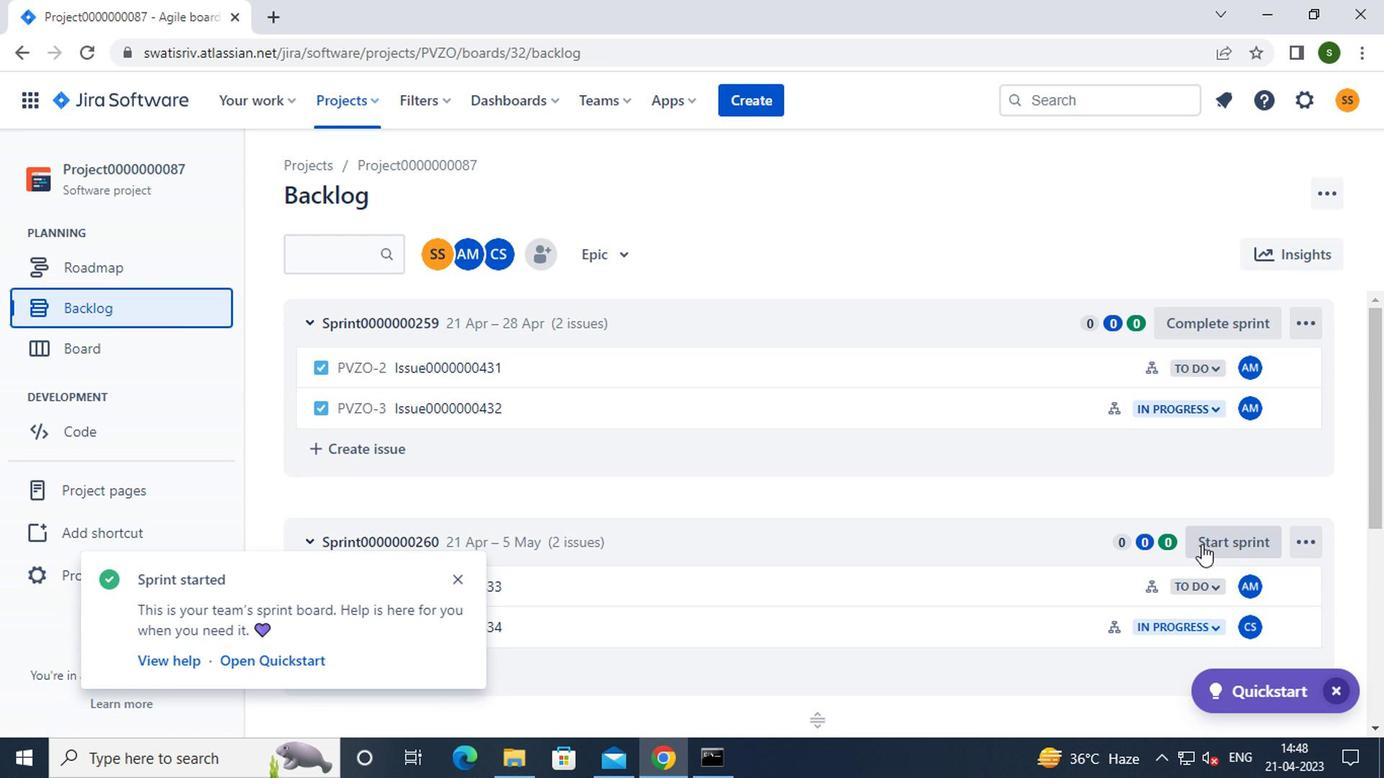 
Action: Mouse moved to (817, 490)
Screenshot: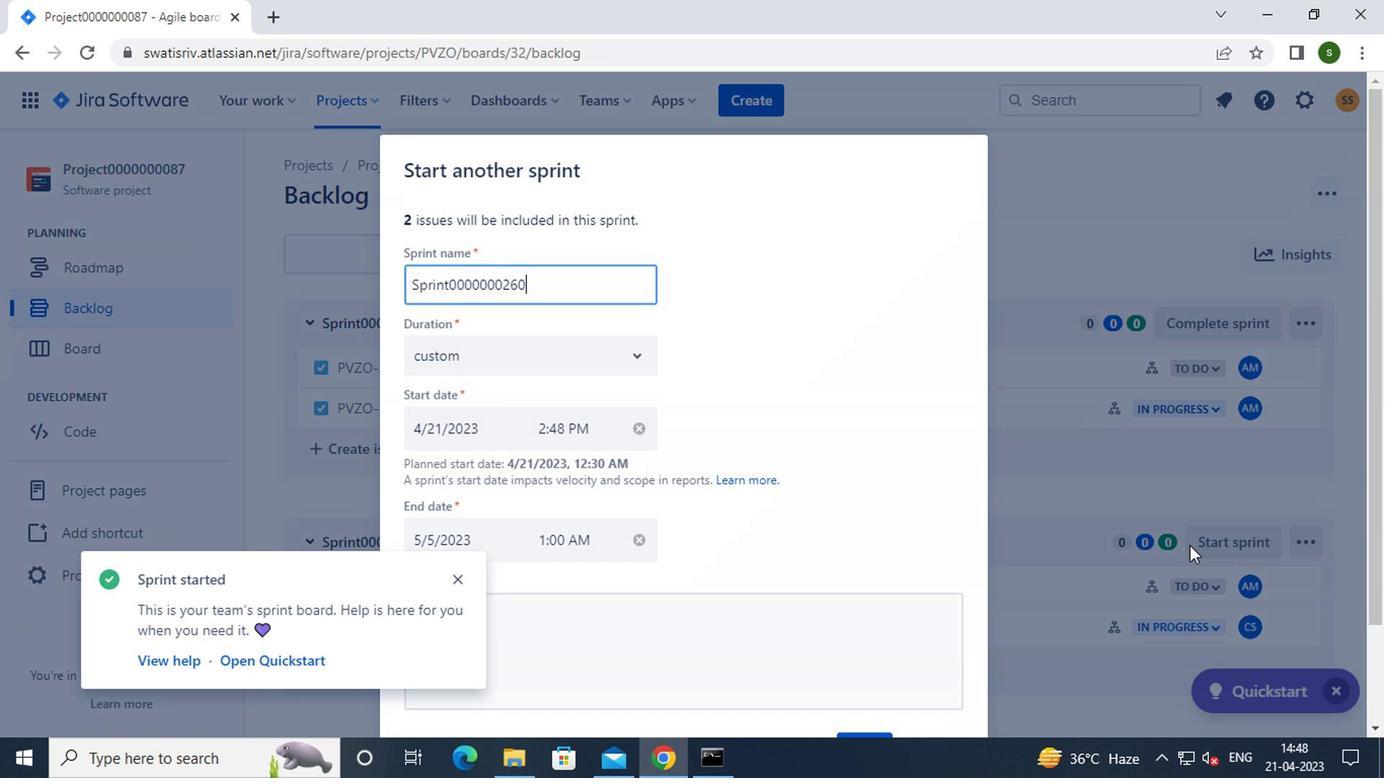 
Action: Mouse scrolled (817, 488) with delta (0, -1)
Screenshot: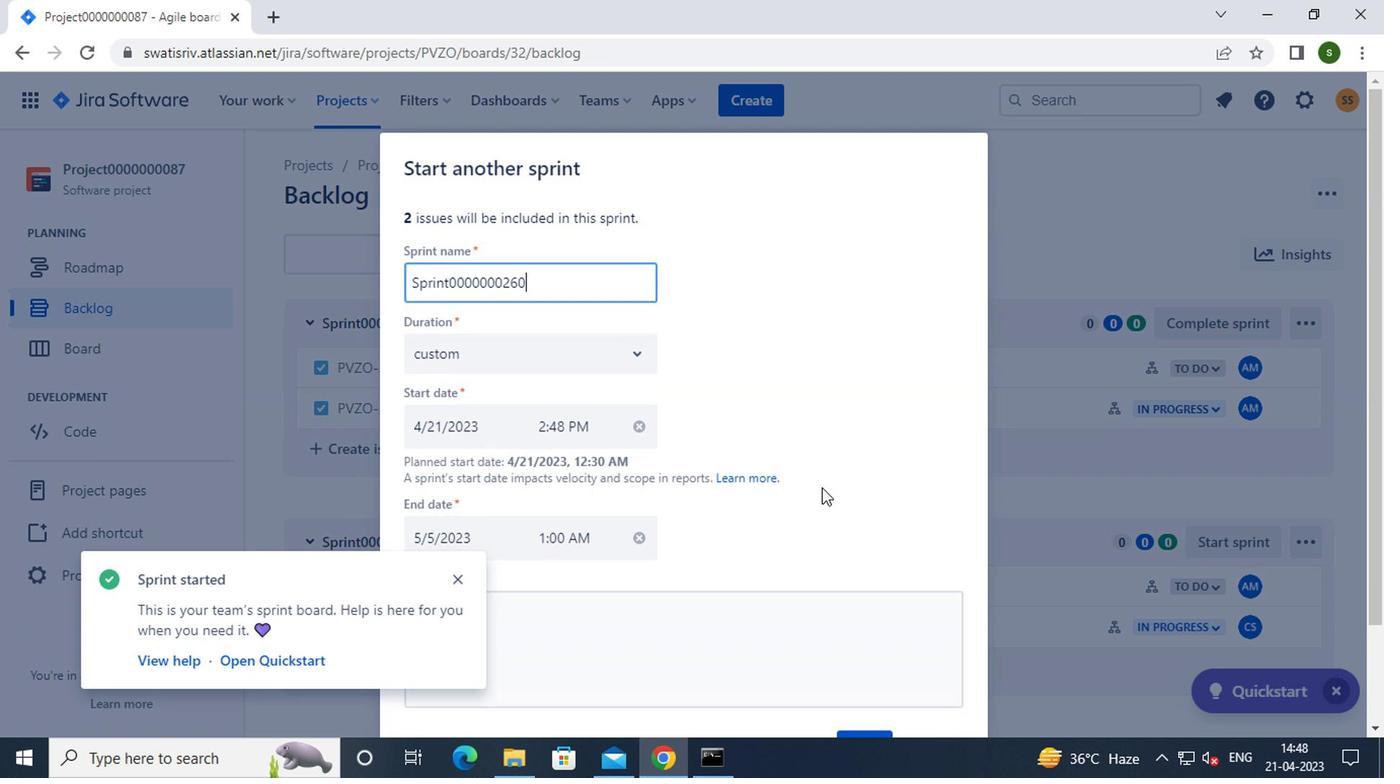
Action: Mouse scrolled (817, 488) with delta (0, -1)
Screenshot: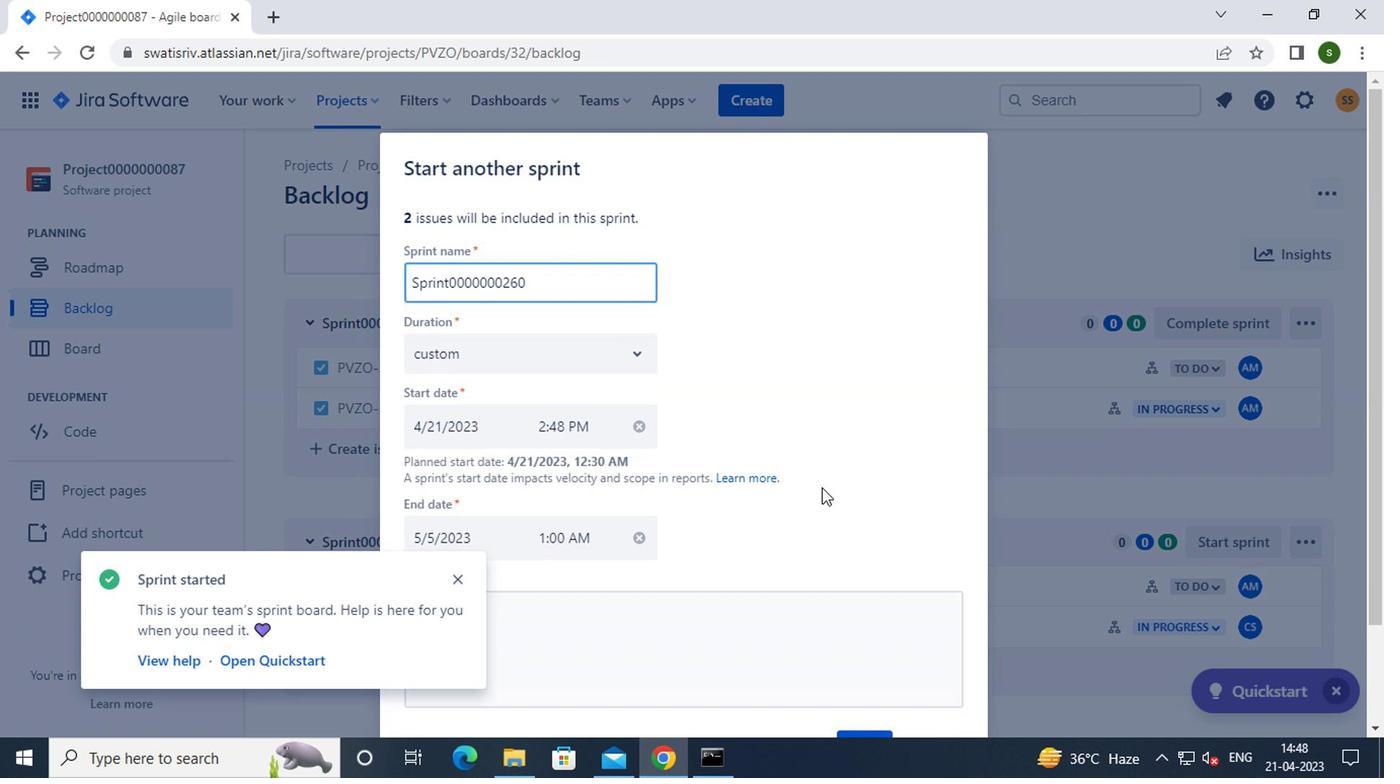 
Action: Mouse scrolled (817, 488) with delta (0, -1)
Screenshot: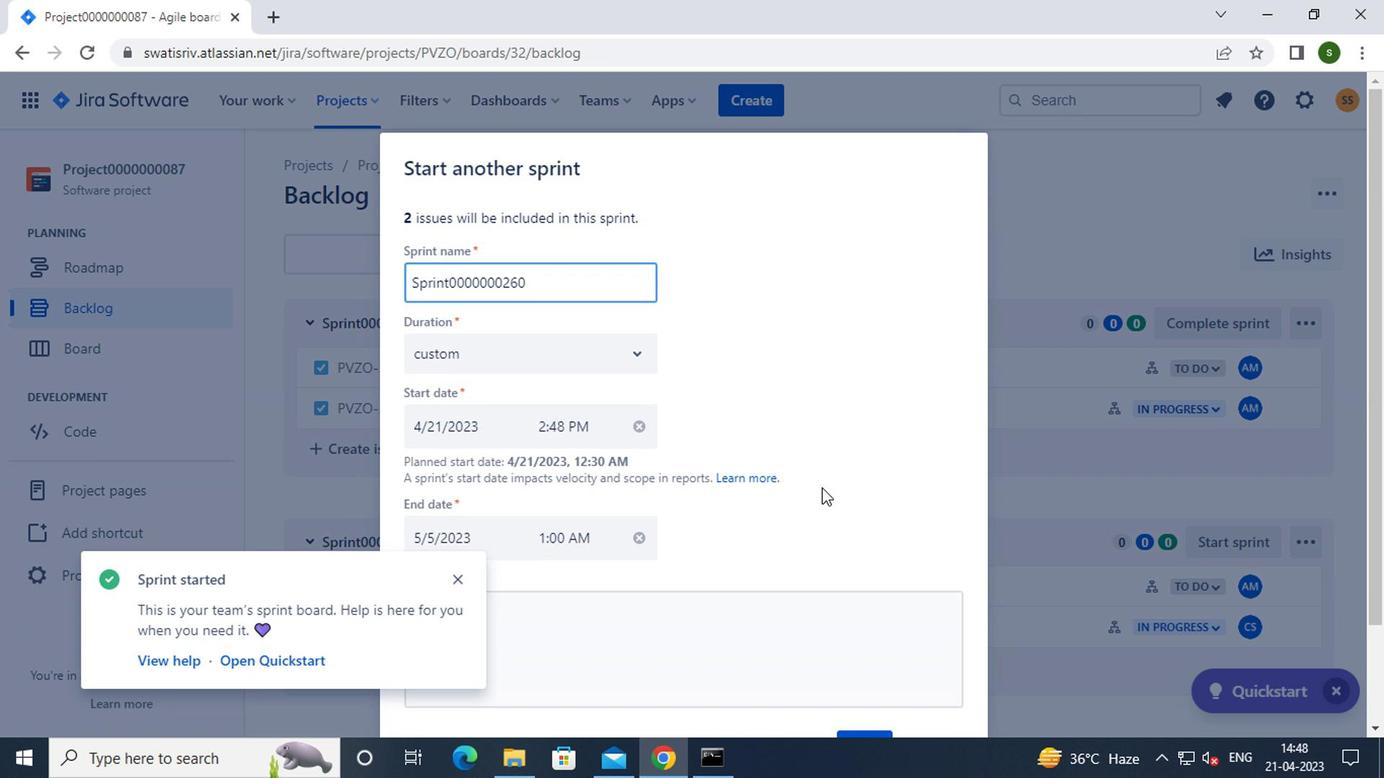 
Action: Mouse moved to (848, 623)
Screenshot: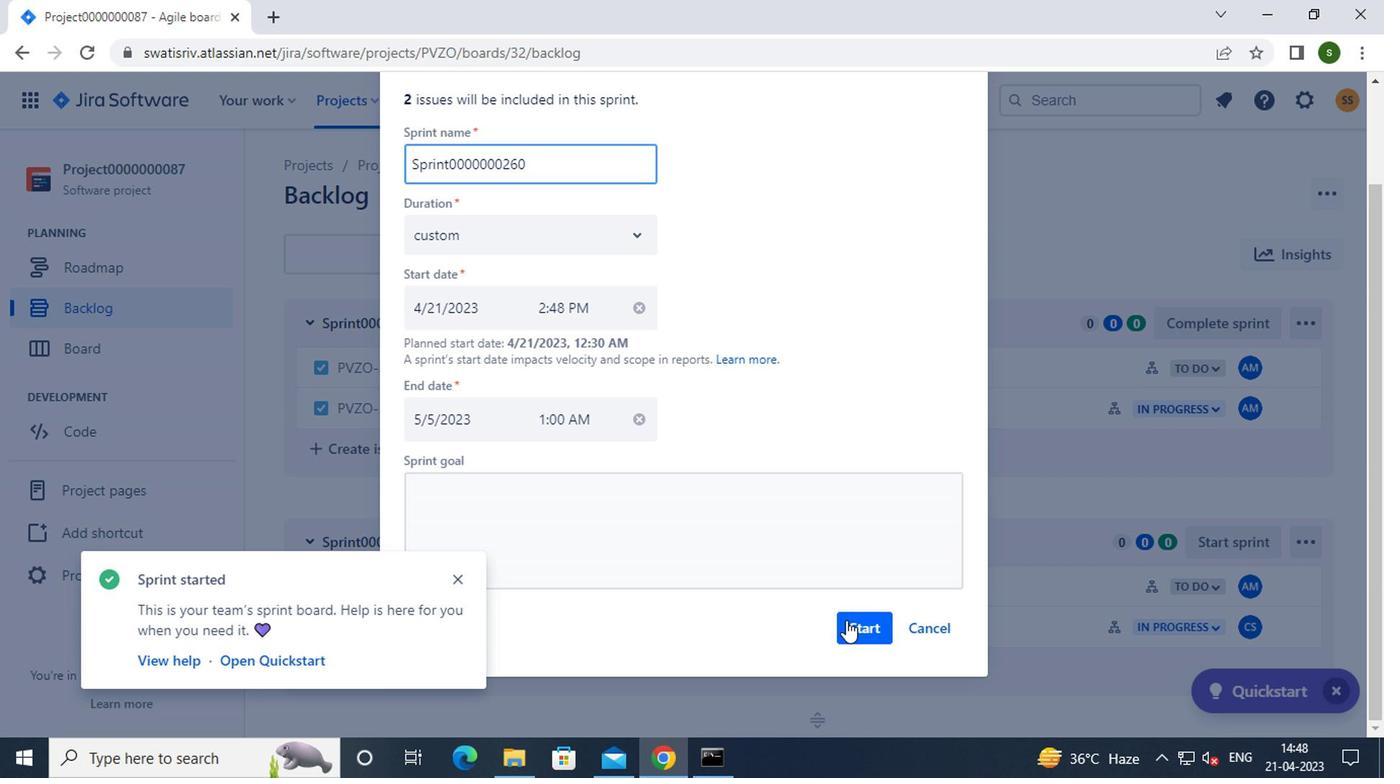 
Action: Mouse pressed left at (848, 623)
Screenshot: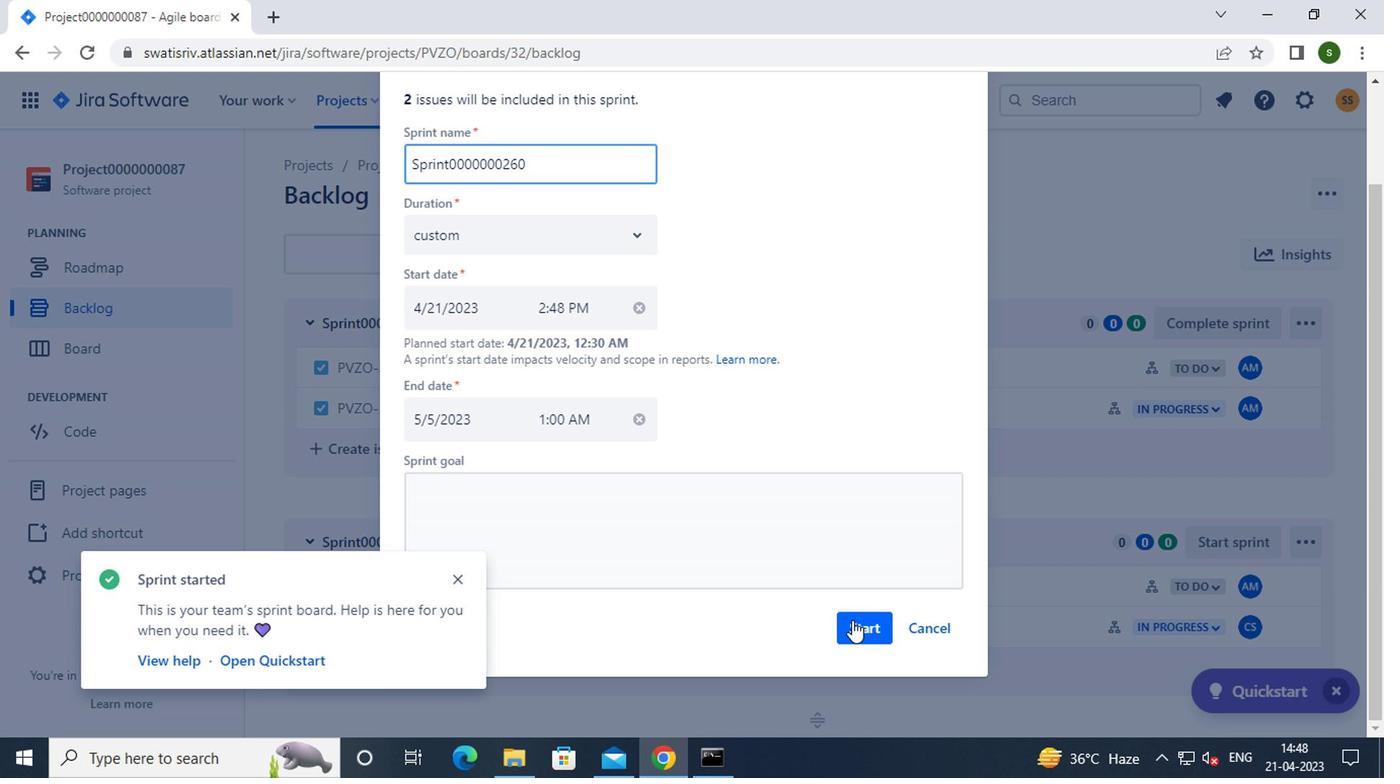 
Action: Mouse moved to (745, 204)
Screenshot: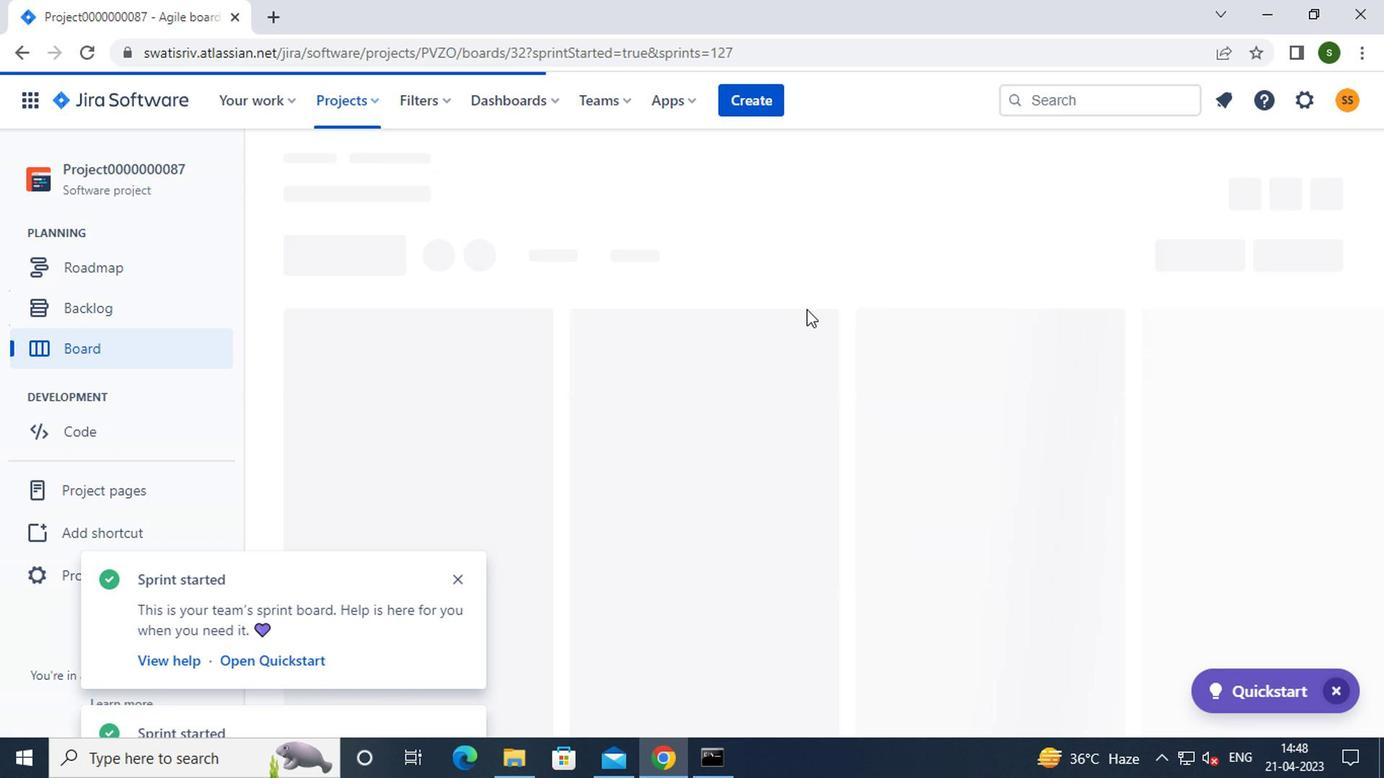 
